 Task: Create a due date automation trigger when advanced on, on the wednesday of the week a card is due add content with a description not starting with resume at 11:00 AM.
Action: Mouse moved to (1160, 361)
Screenshot: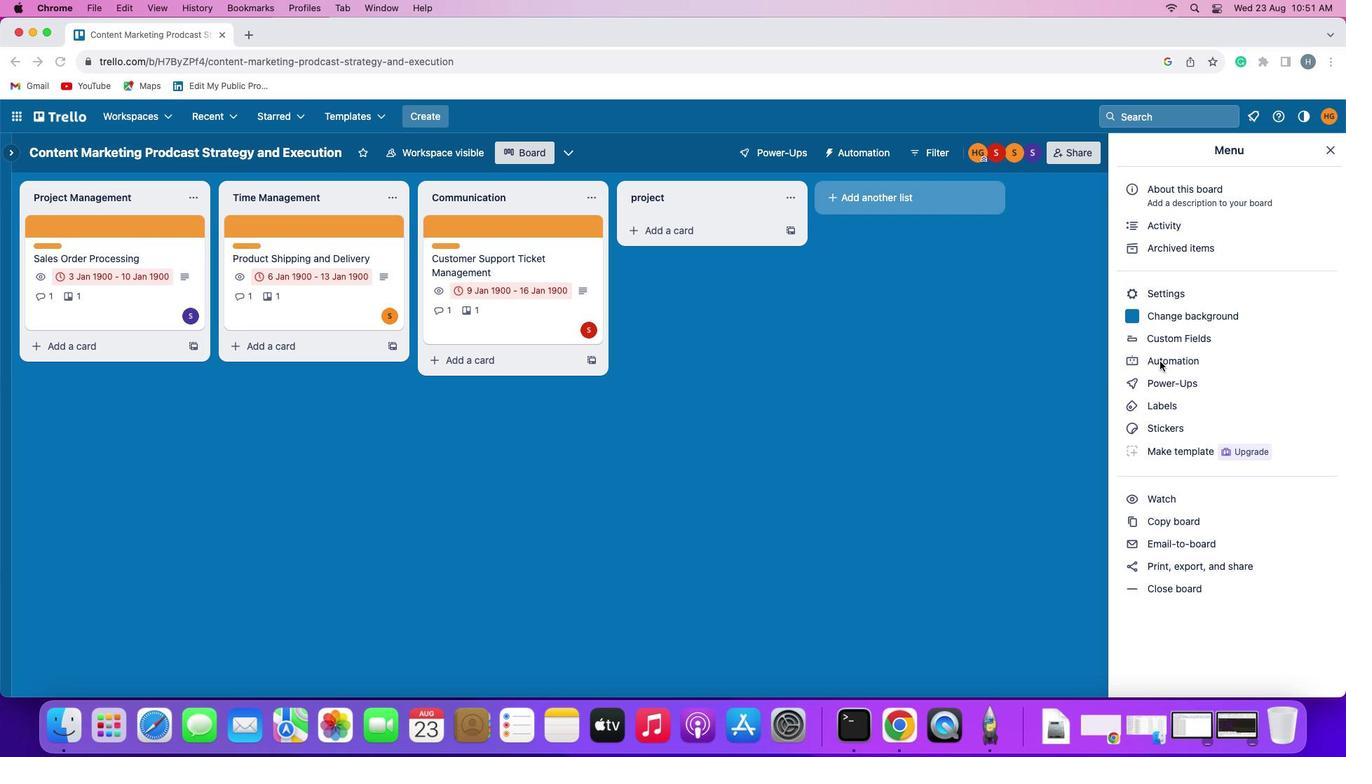 
Action: Mouse pressed left at (1160, 361)
Screenshot: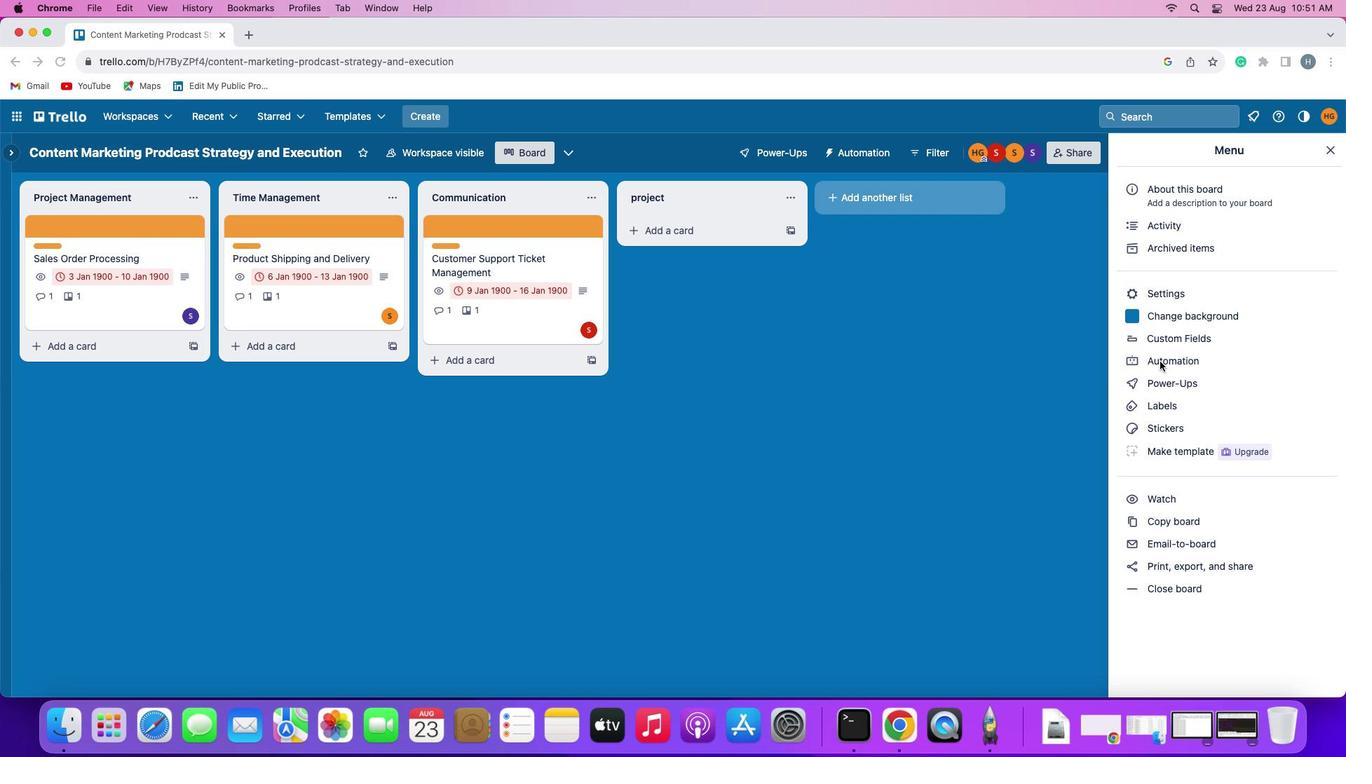 
Action: Mouse moved to (1160, 361)
Screenshot: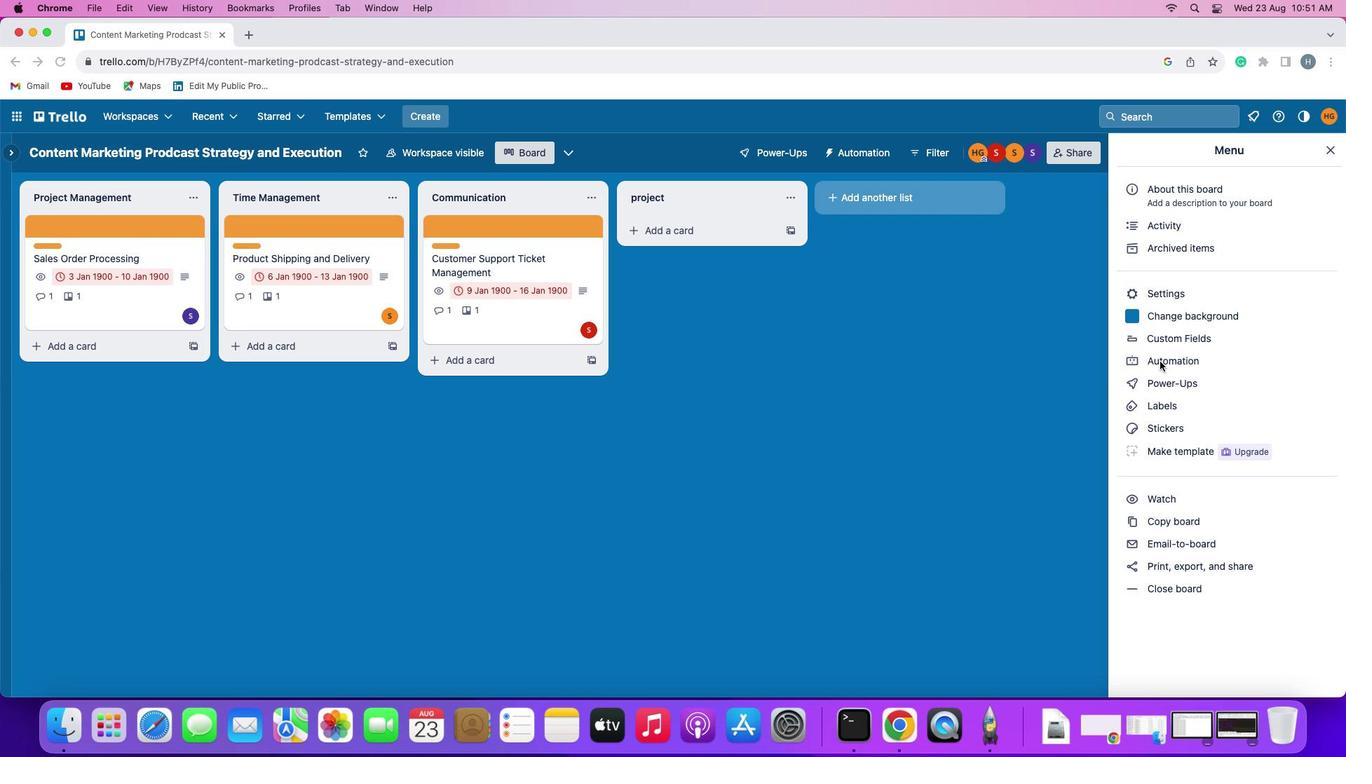 
Action: Mouse pressed left at (1160, 361)
Screenshot: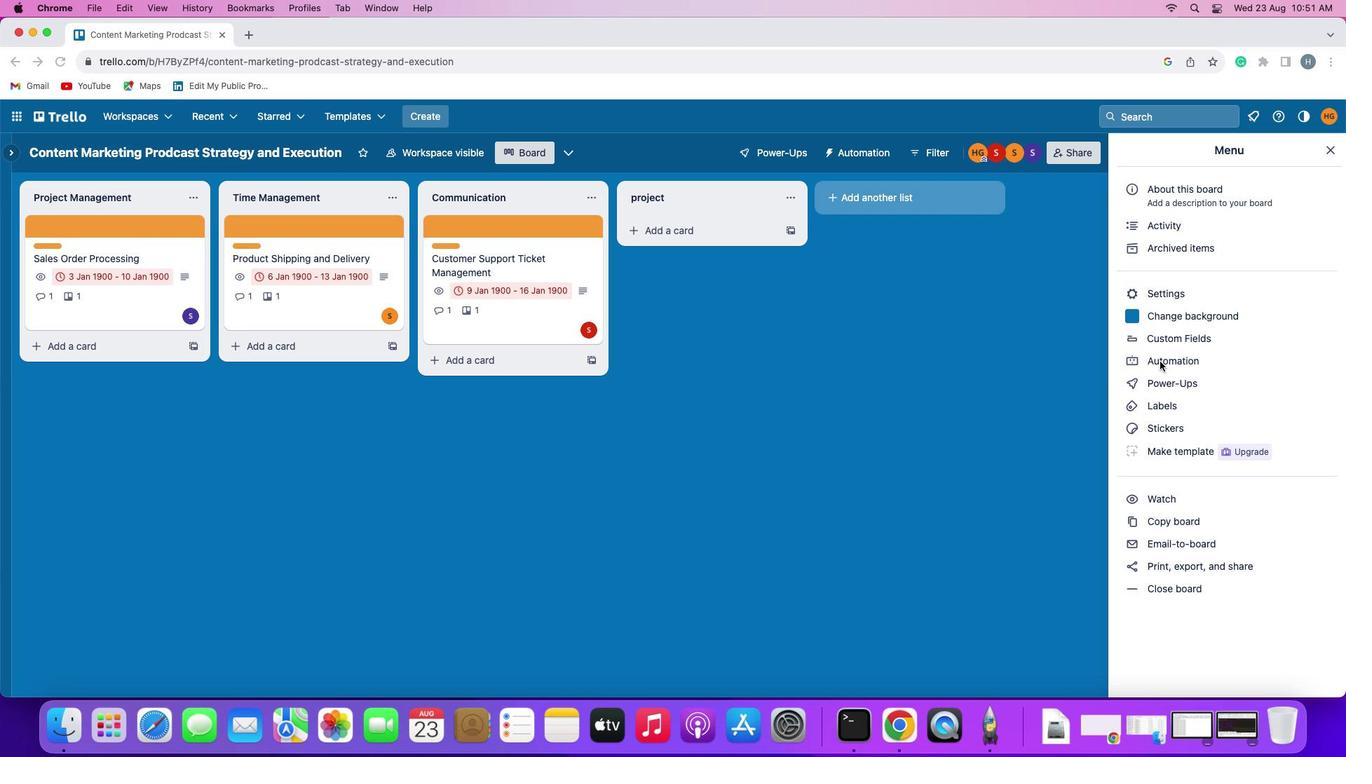 
Action: Mouse moved to (79, 330)
Screenshot: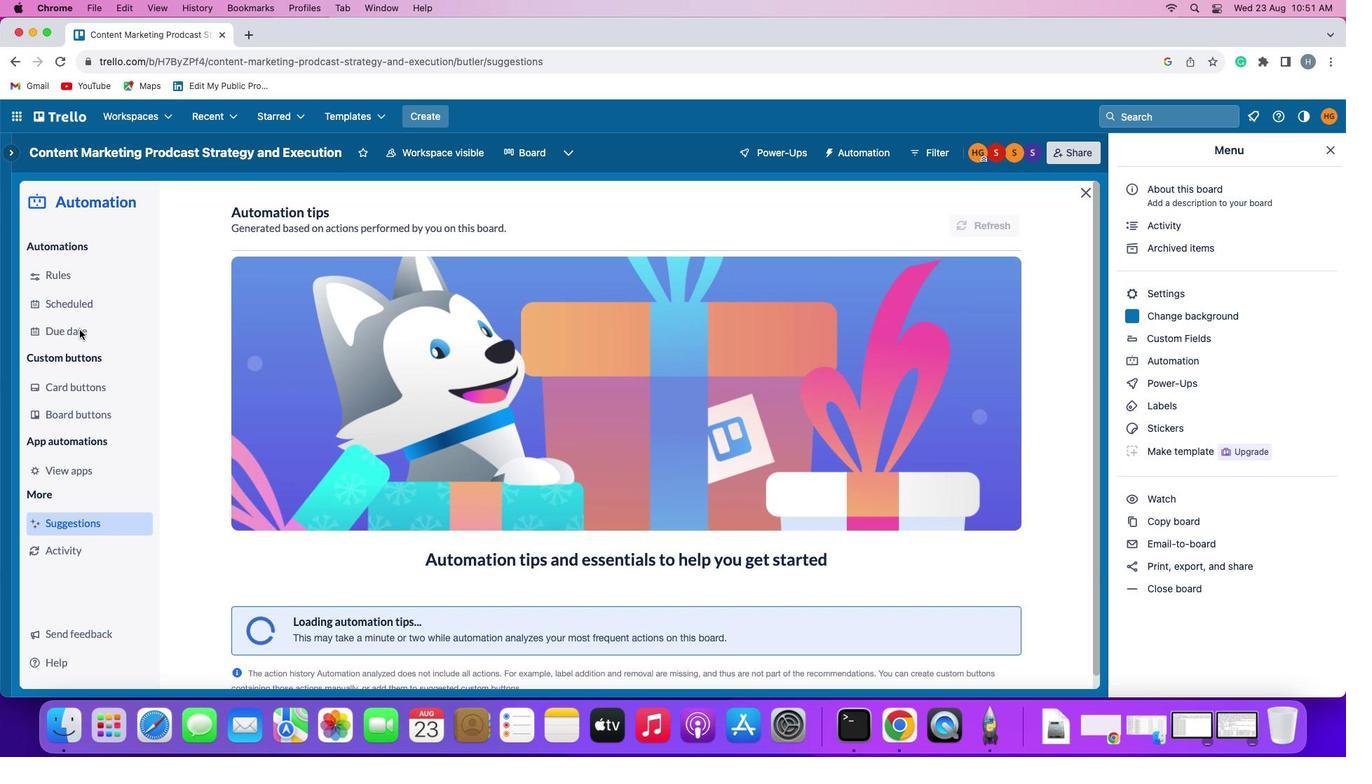
Action: Mouse pressed left at (79, 330)
Screenshot: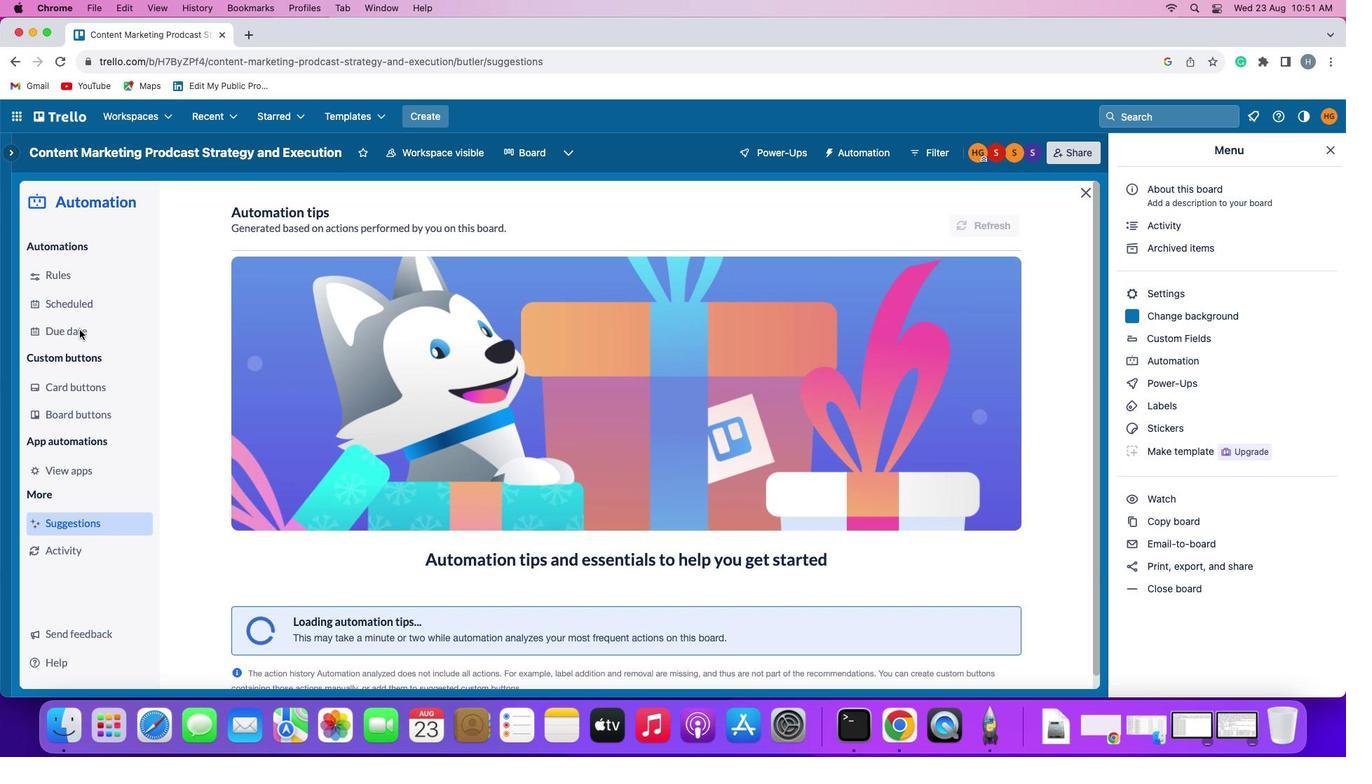 
Action: Mouse moved to (937, 213)
Screenshot: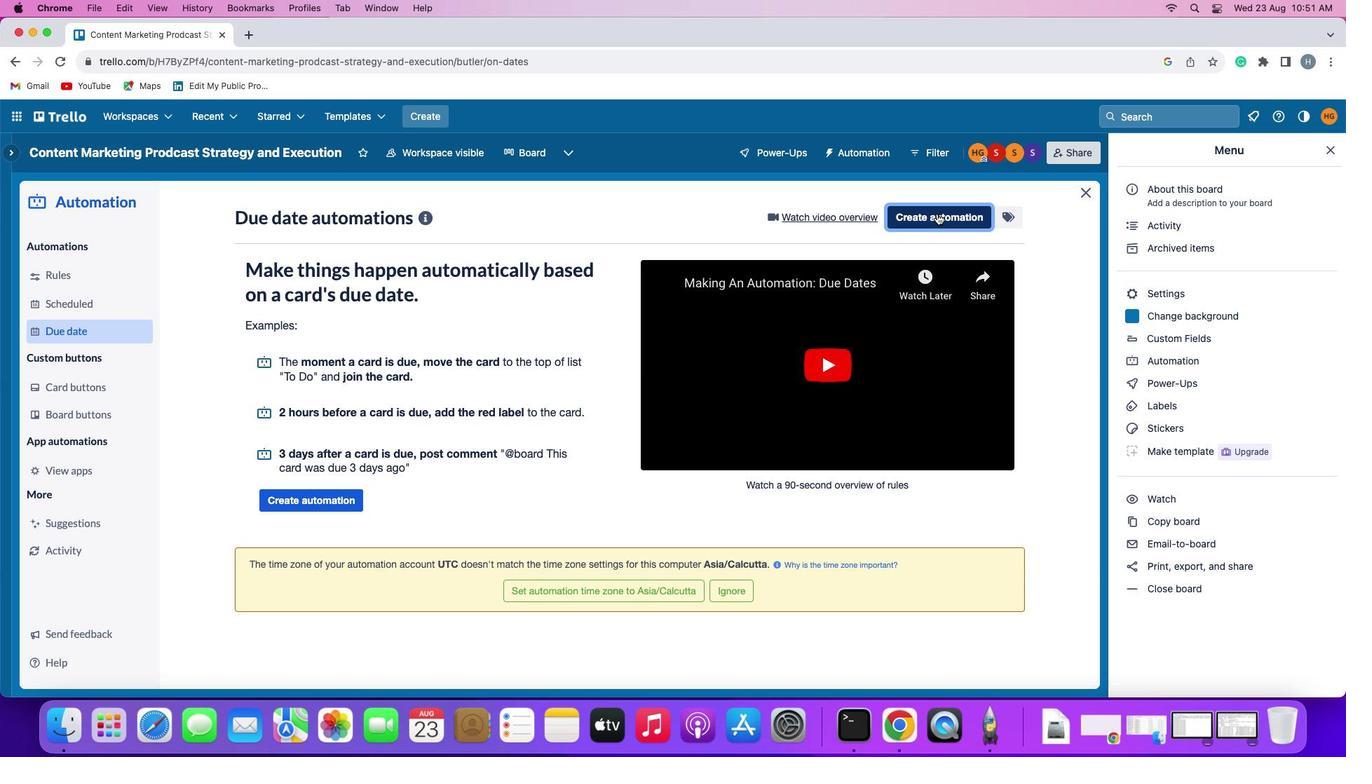 
Action: Mouse pressed left at (937, 213)
Screenshot: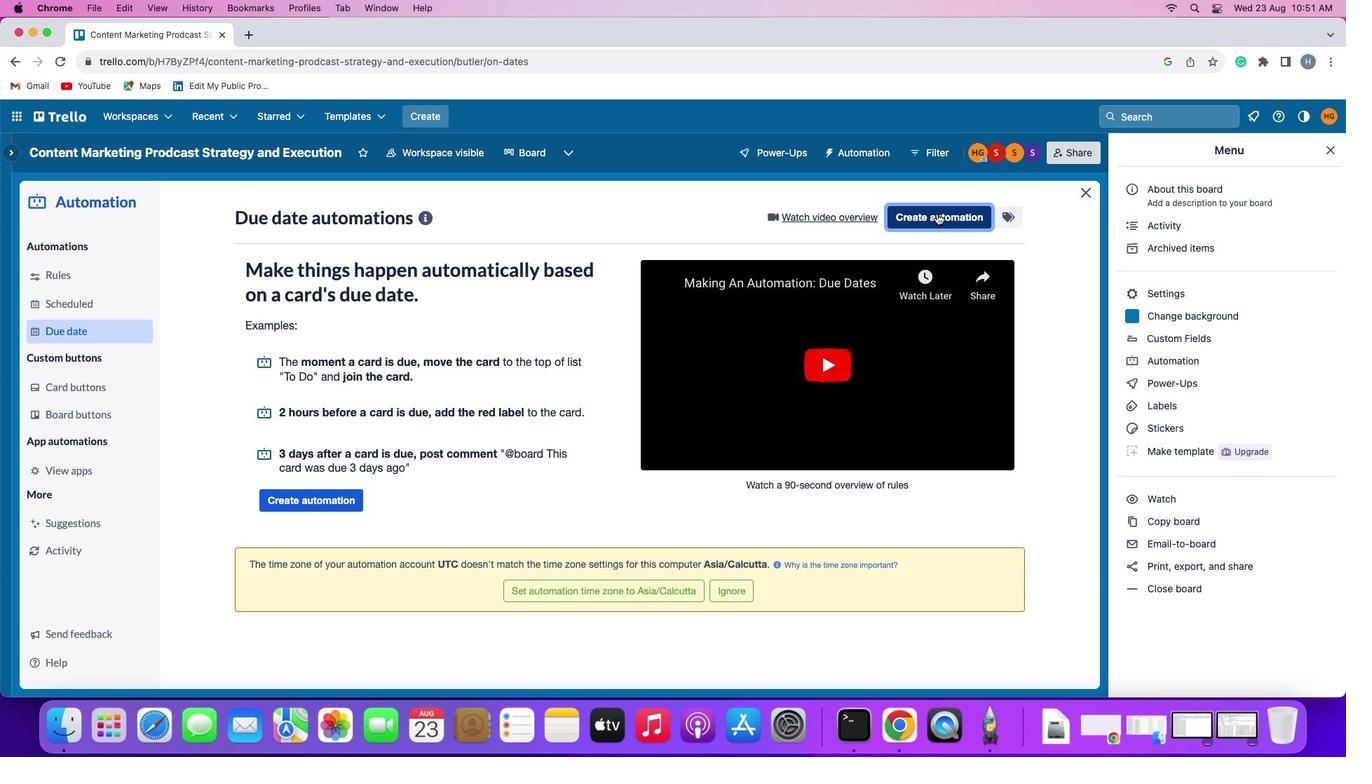 
Action: Mouse moved to (263, 345)
Screenshot: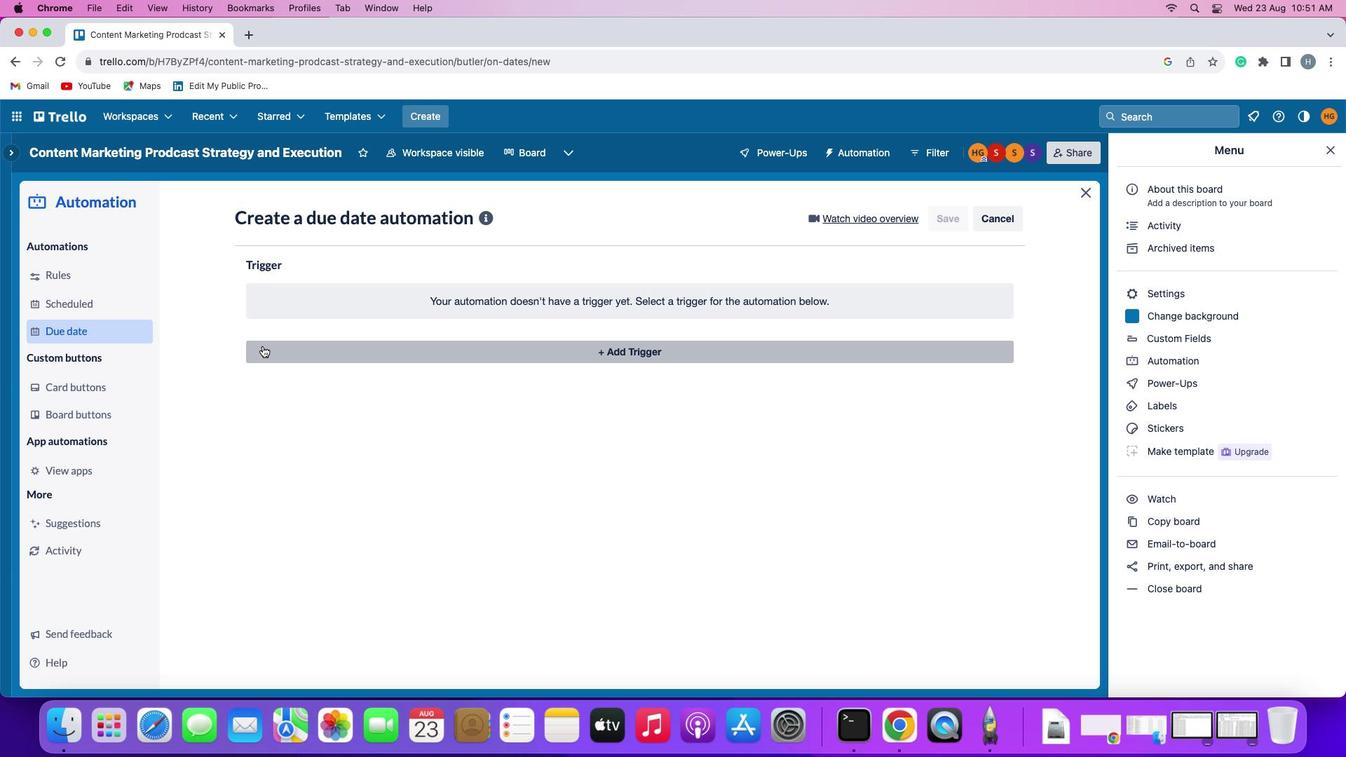 
Action: Mouse pressed left at (263, 345)
Screenshot: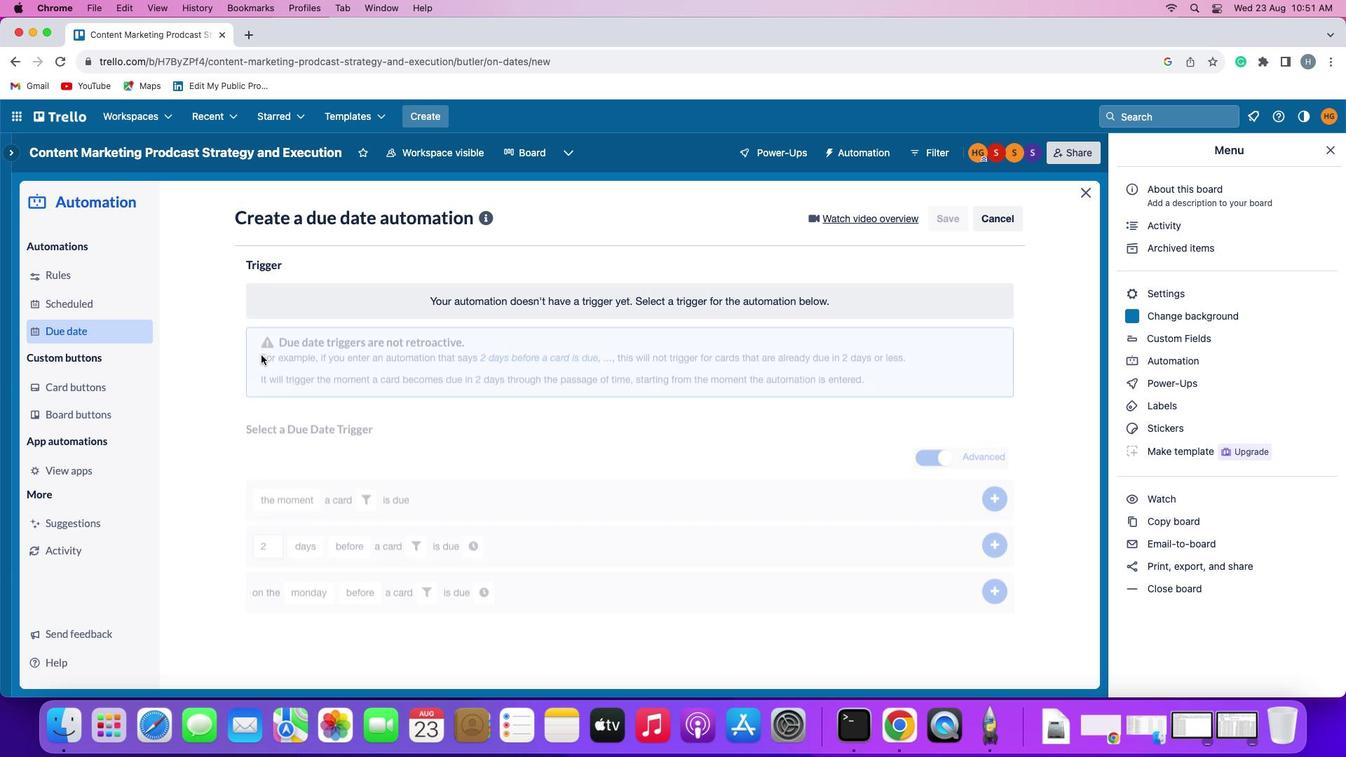 
Action: Mouse moved to (311, 618)
Screenshot: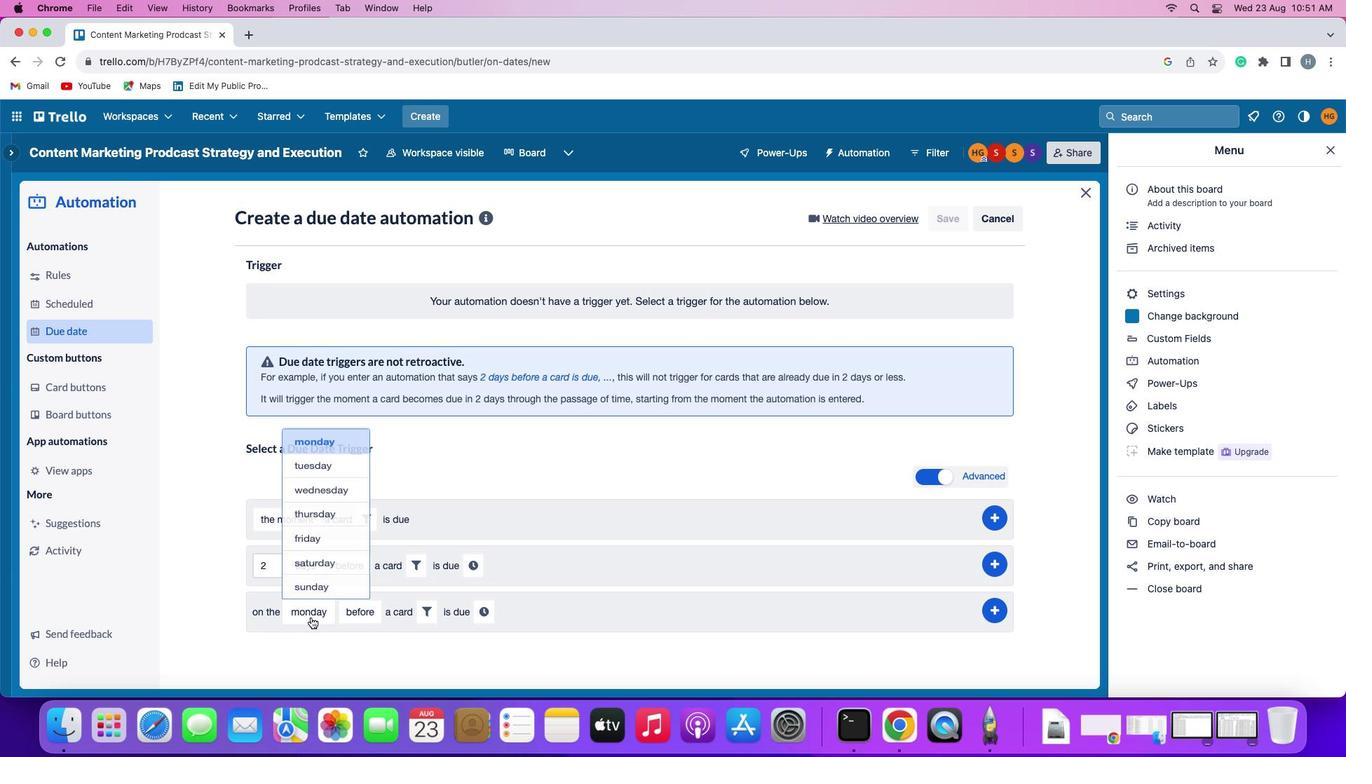 
Action: Mouse pressed left at (311, 618)
Screenshot: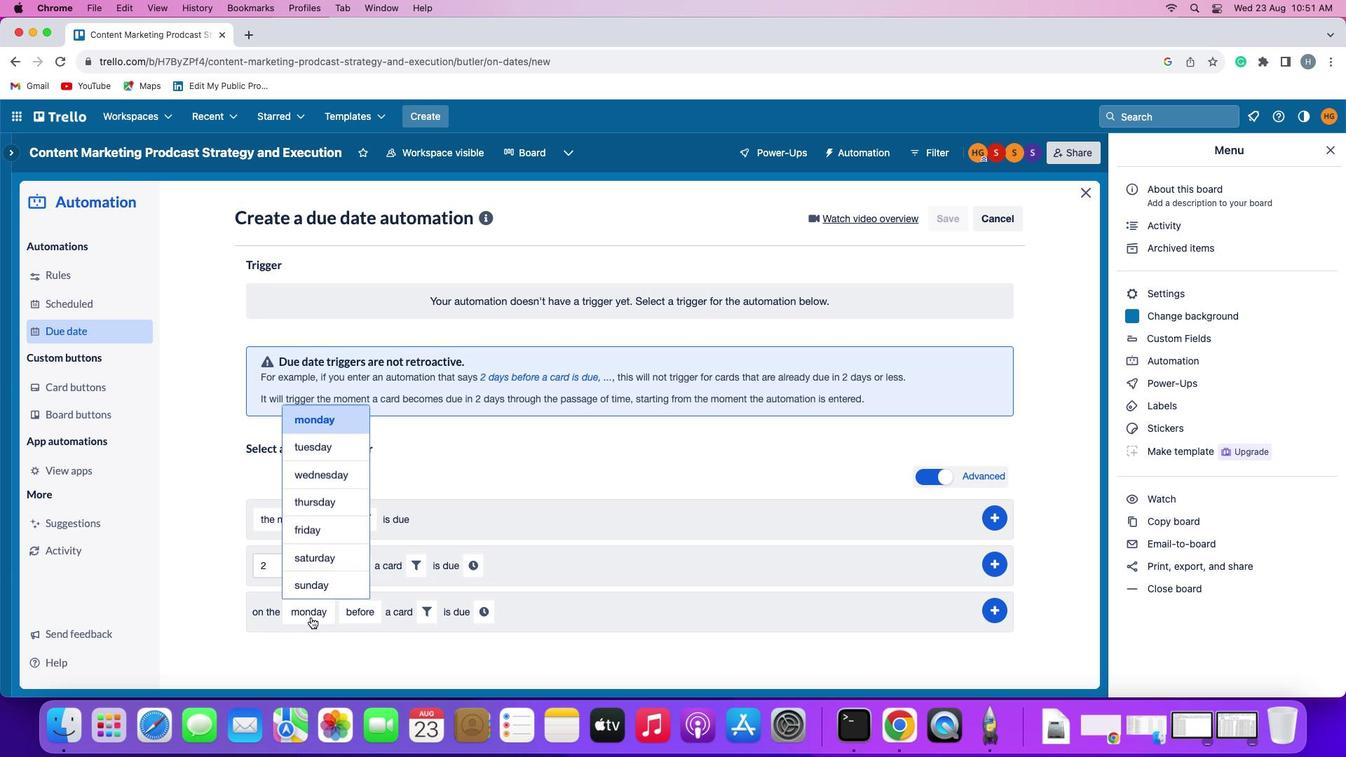 
Action: Mouse moved to (351, 473)
Screenshot: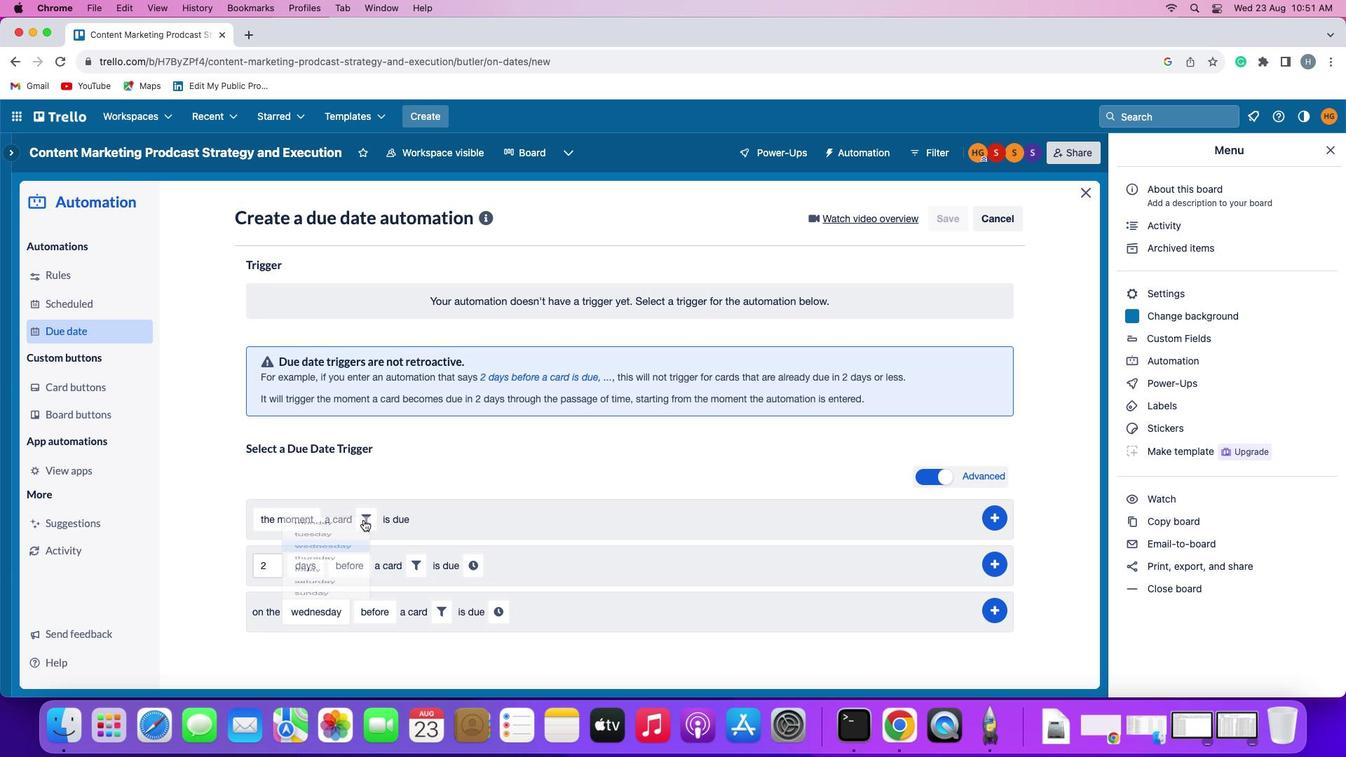 
Action: Mouse pressed left at (351, 473)
Screenshot: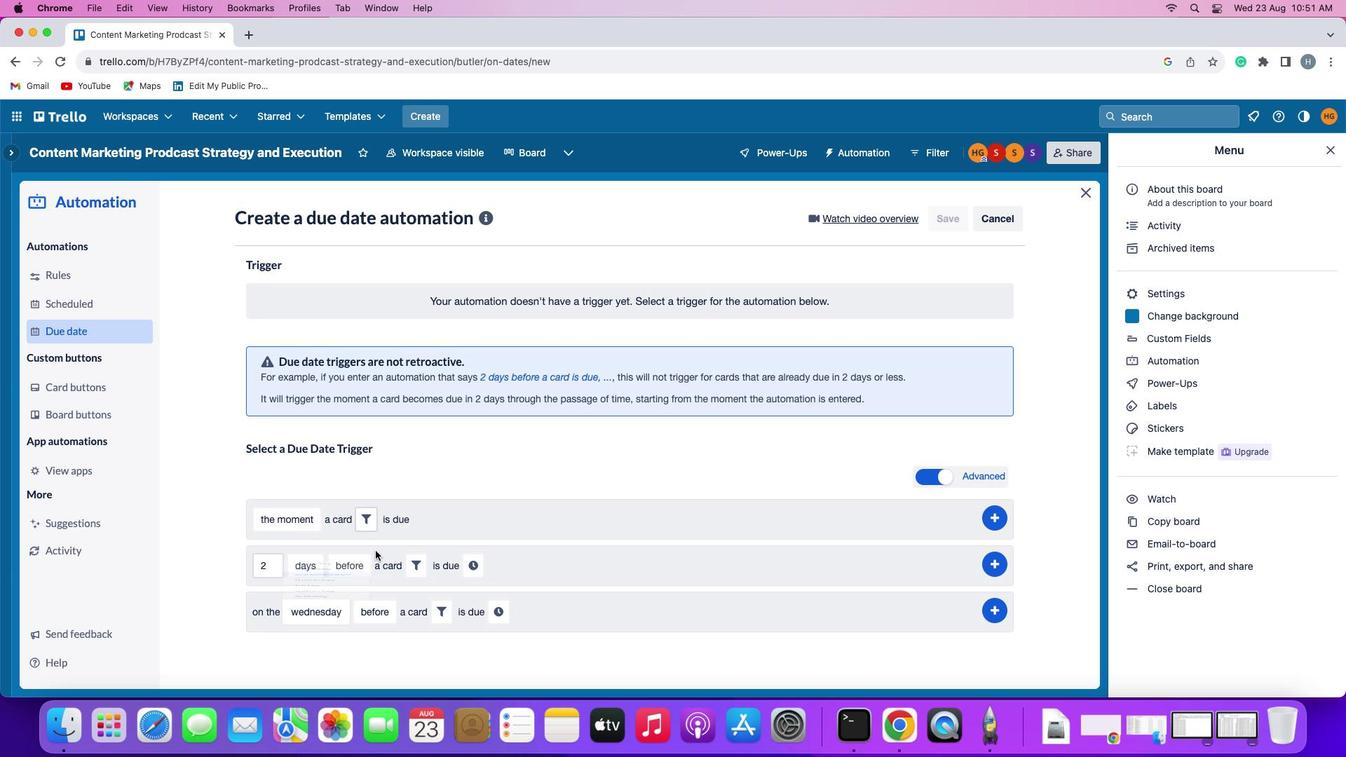 
Action: Mouse moved to (387, 598)
Screenshot: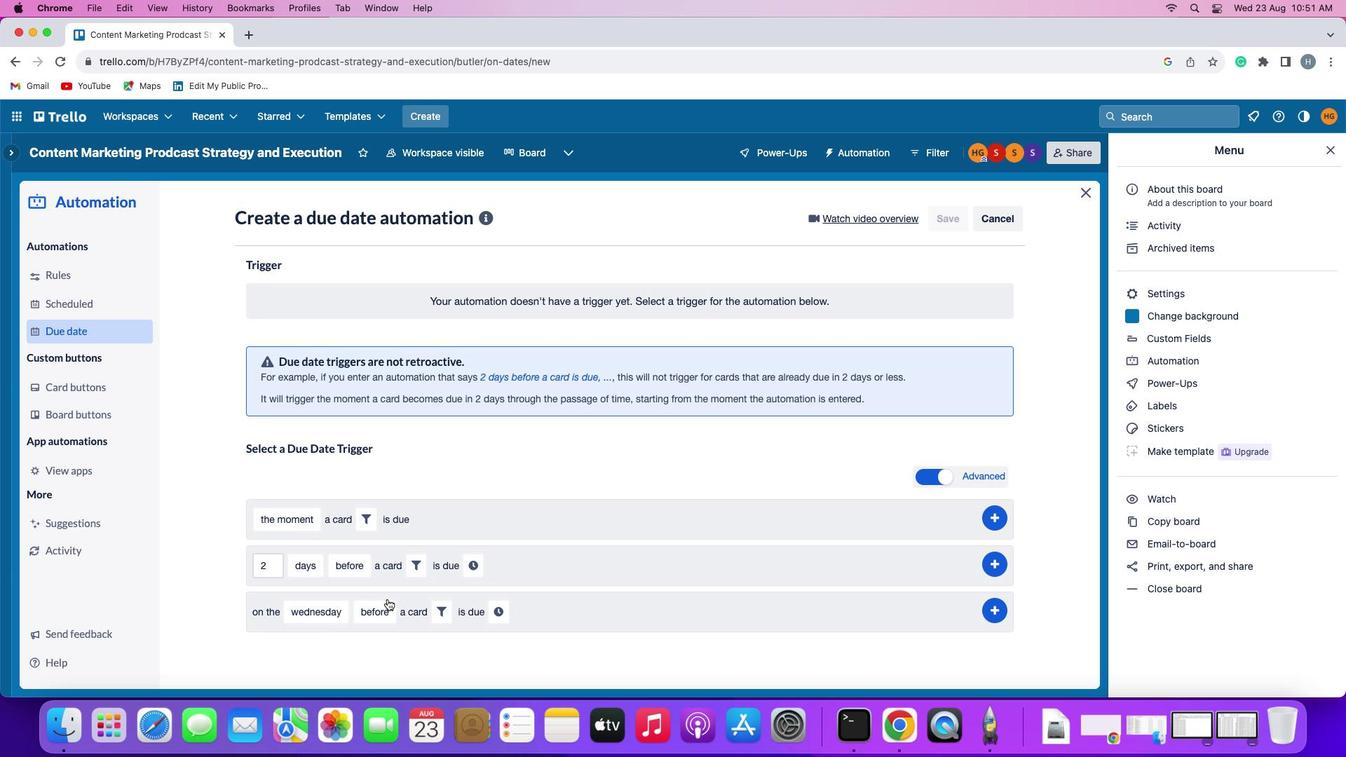 
Action: Mouse pressed left at (387, 598)
Screenshot: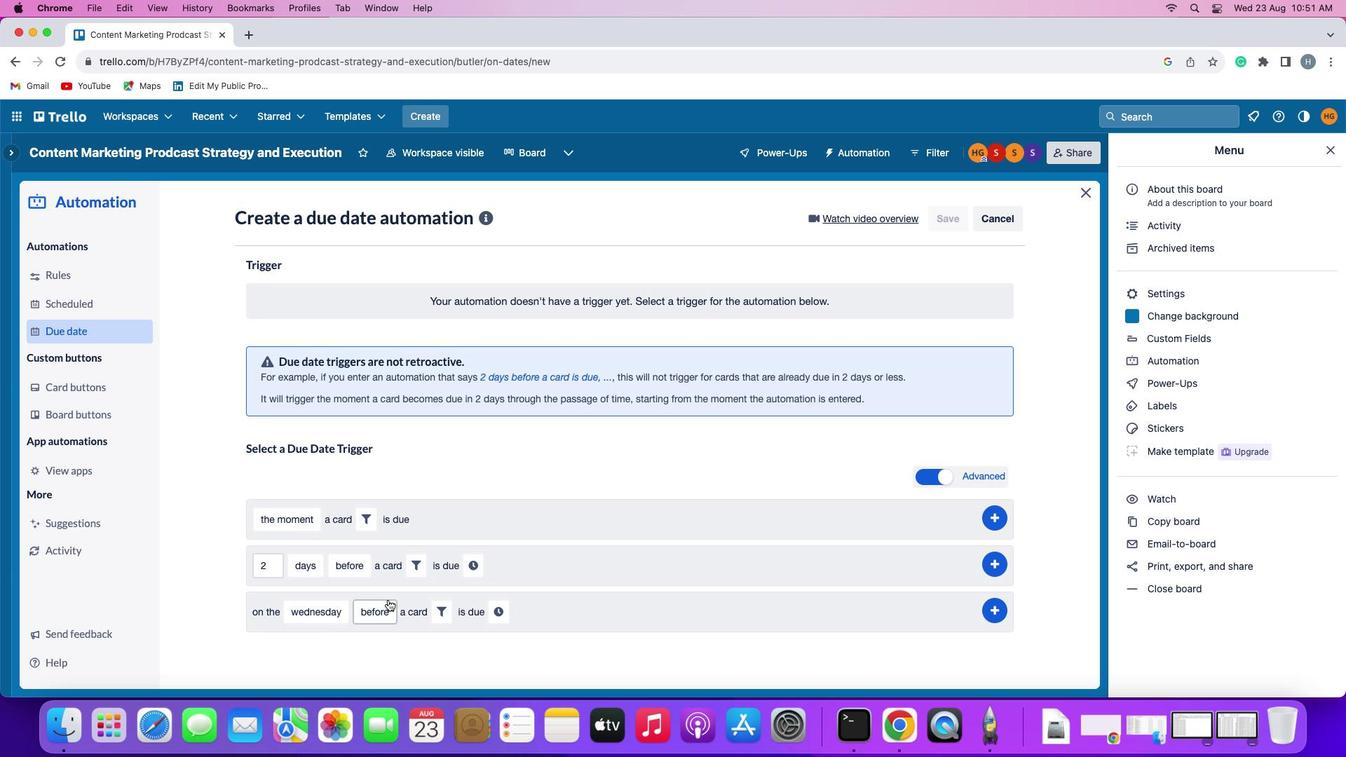 
Action: Mouse moved to (387, 603)
Screenshot: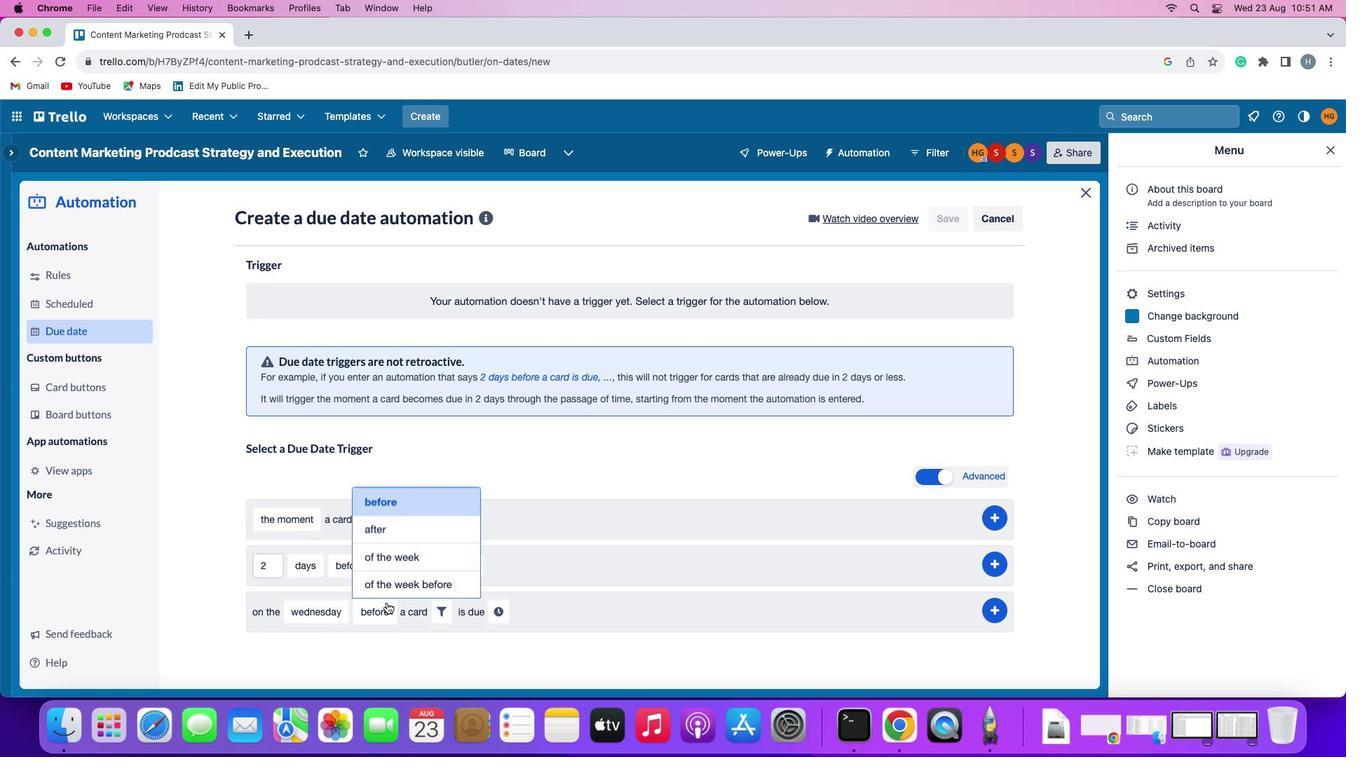 
Action: Mouse pressed left at (387, 603)
Screenshot: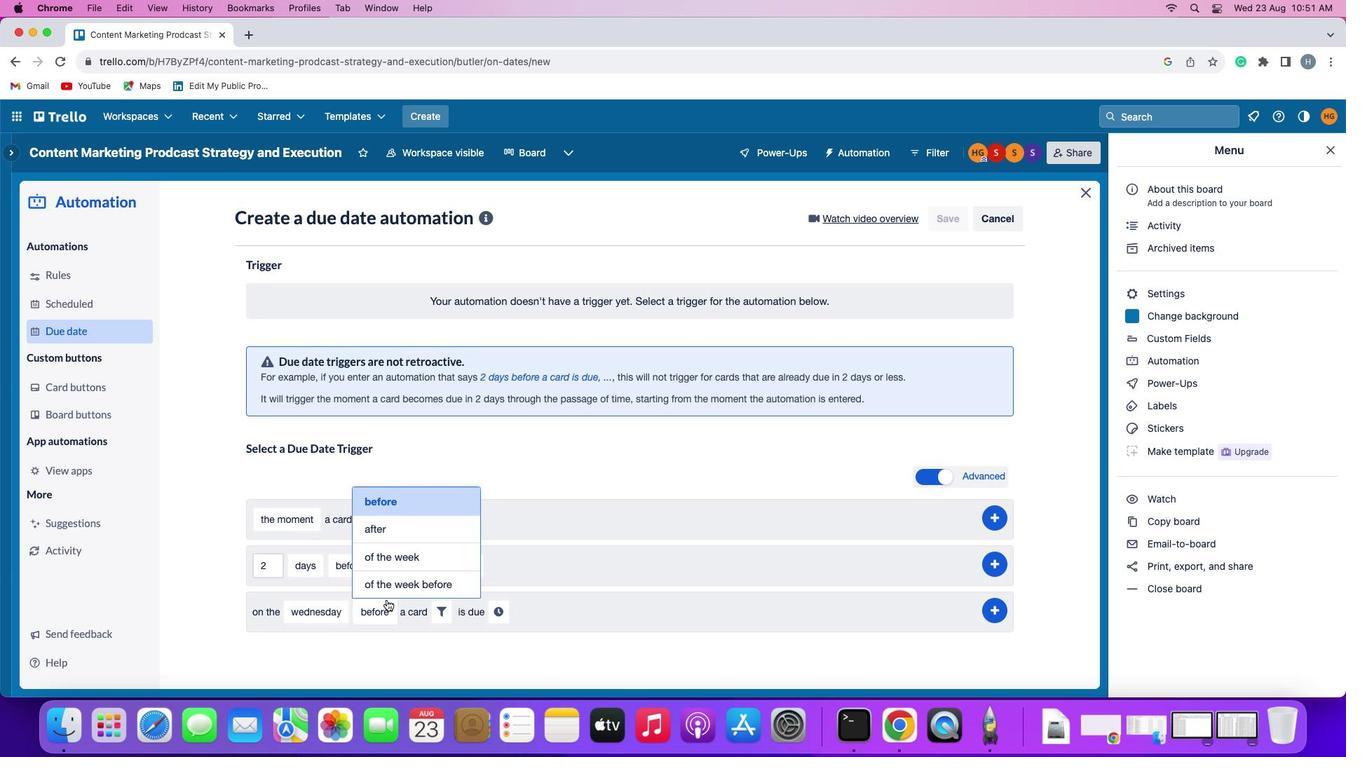 
Action: Mouse moved to (403, 547)
Screenshot: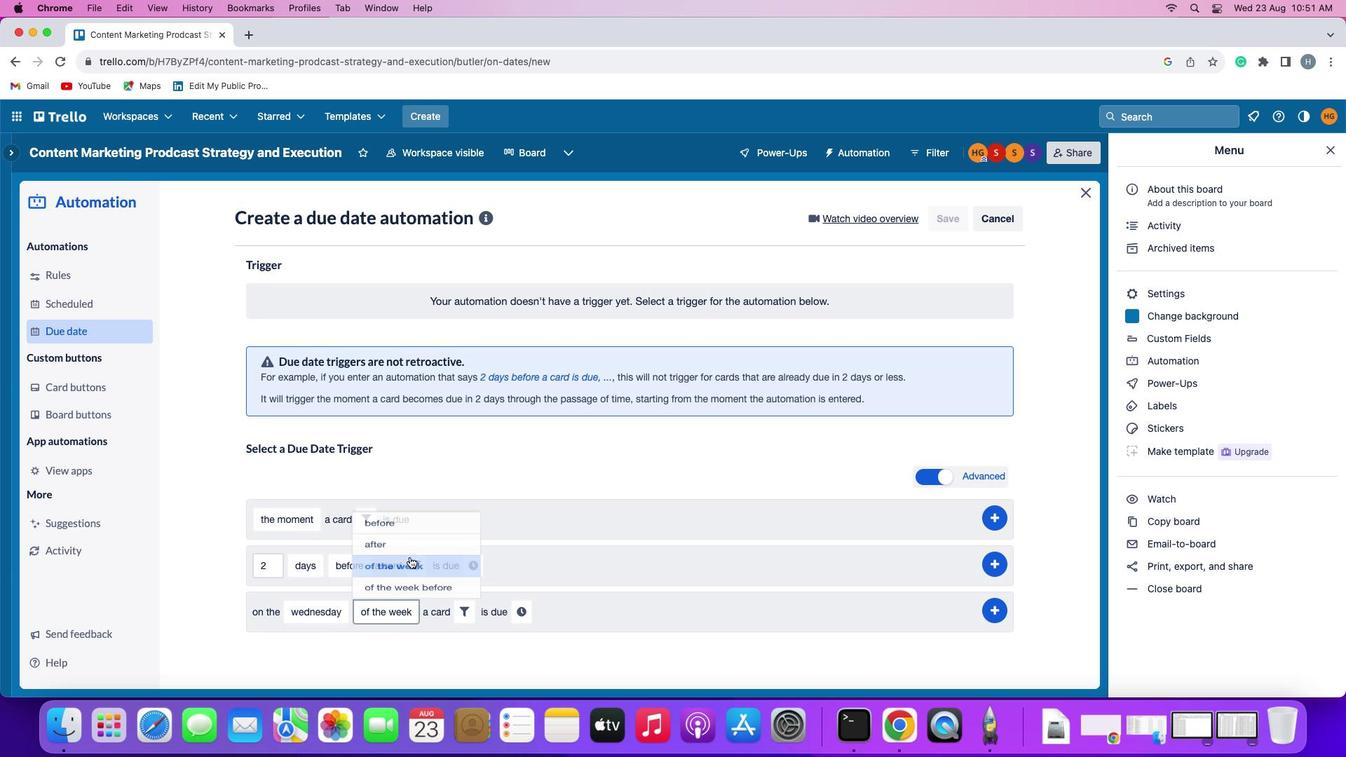 
Action: Mouse pressed left at (403, 547)
Screenshot: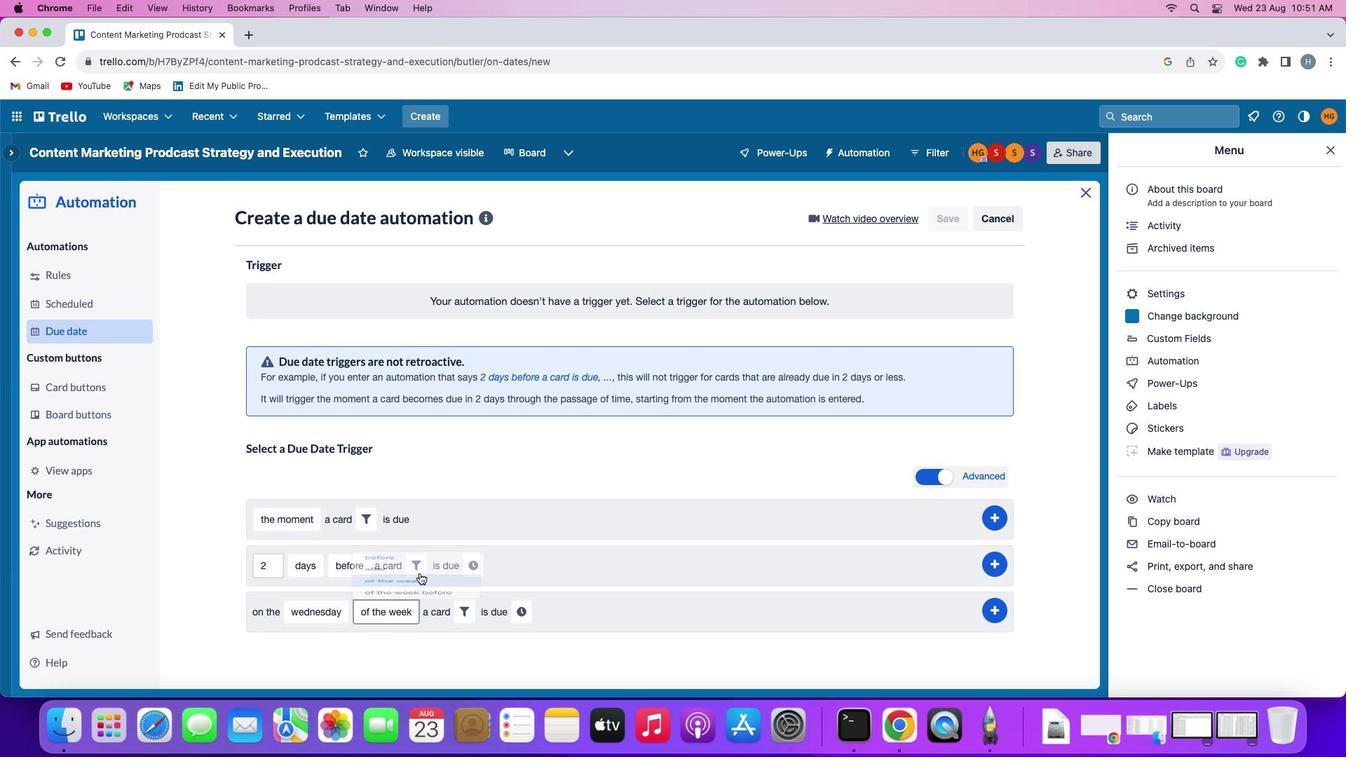 
Action: Mouse moved to (460, 611)
Screenshot: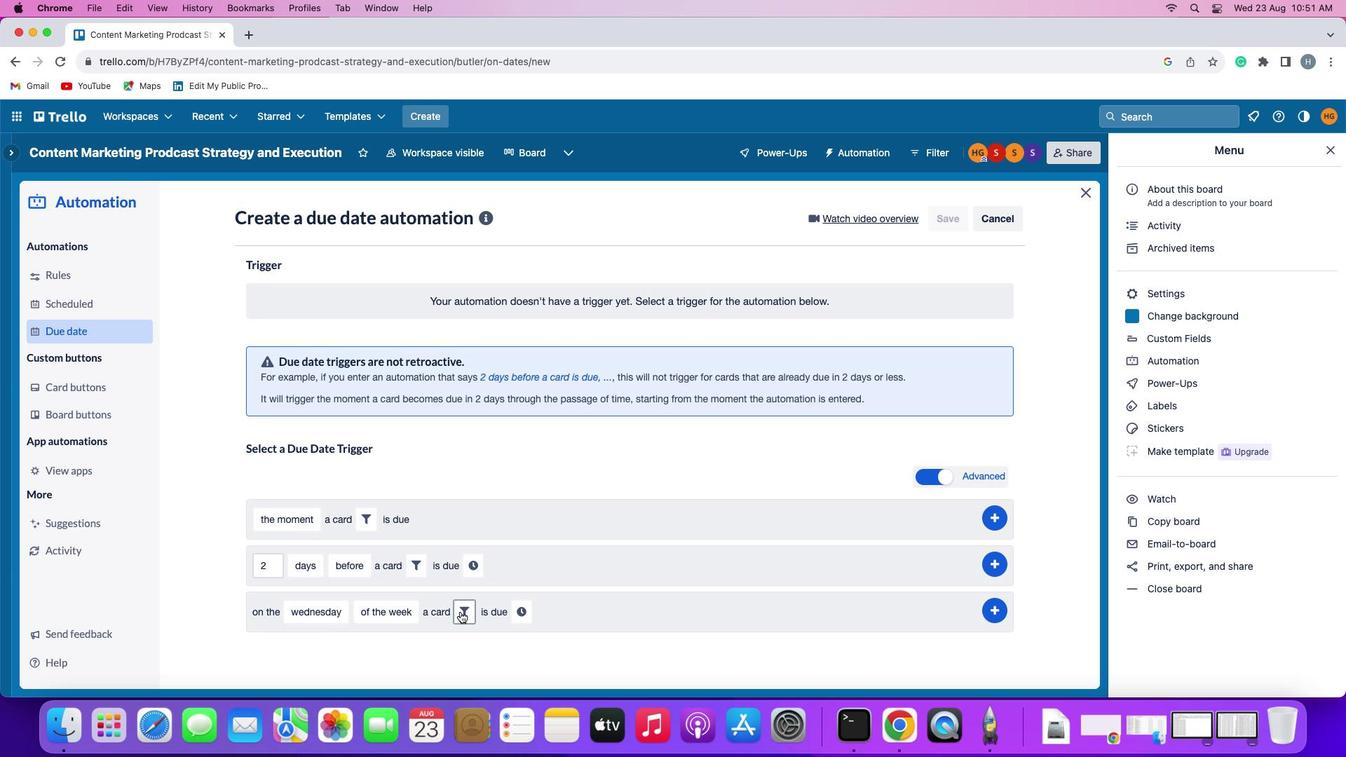 
Action: Mouse pressed left at (460, 611)
Screenshot: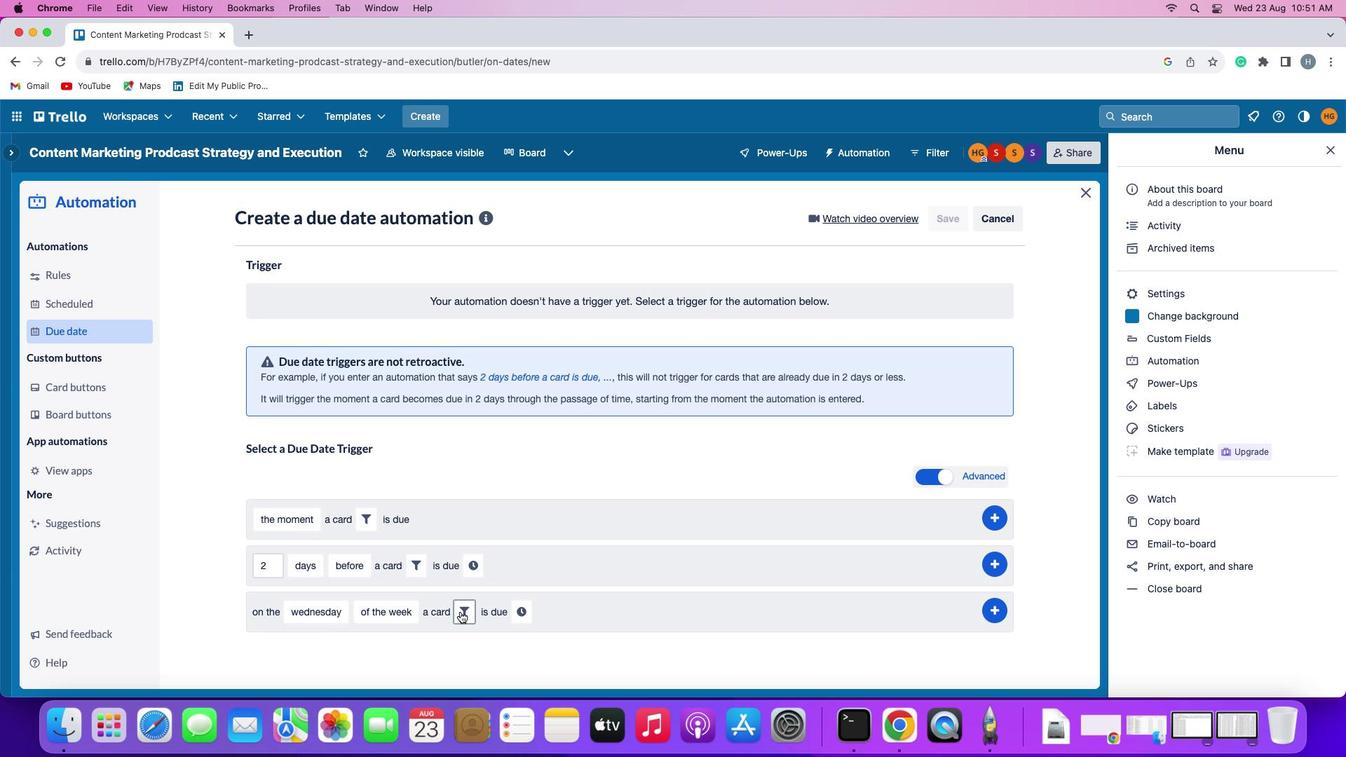 
Action: Mouse moved to (656, 650)
Screenshot: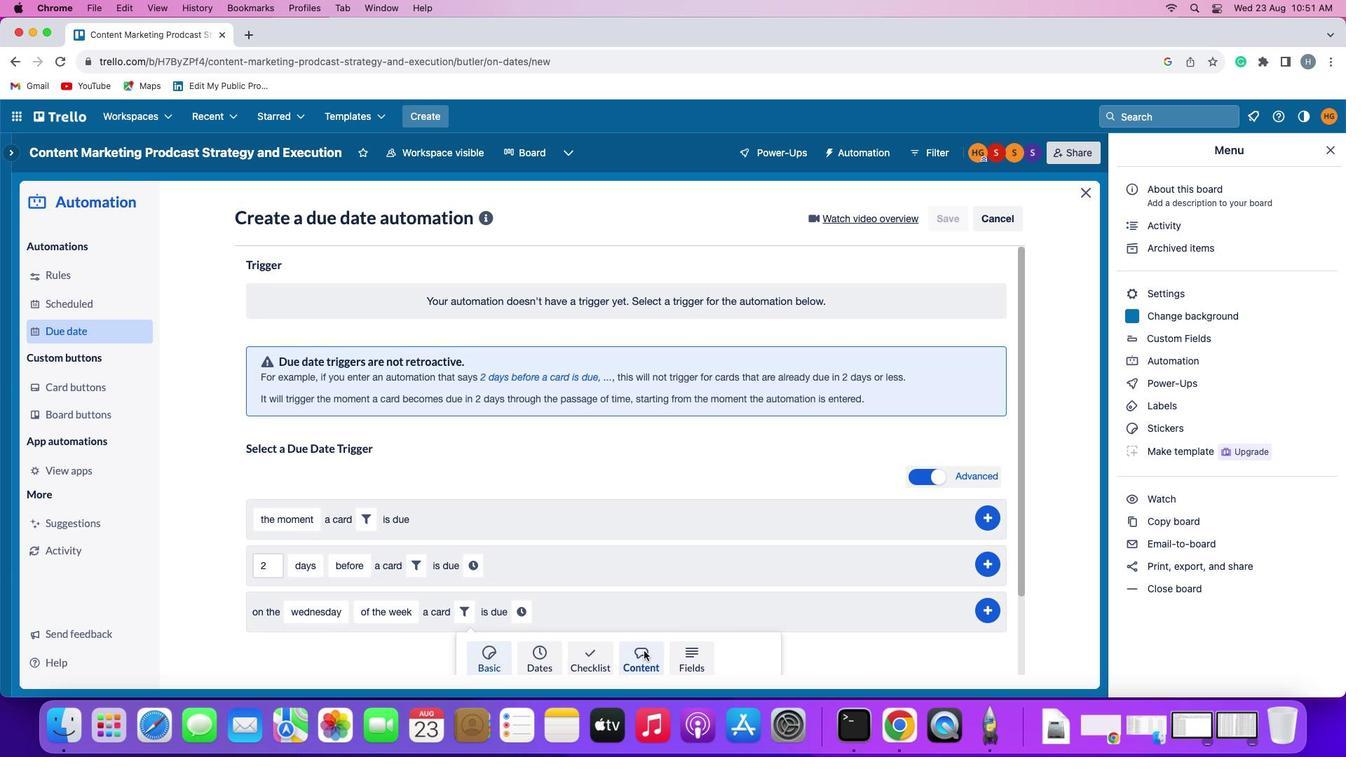 
Action: Mouse pressed left at (656, 650)
Screenshot: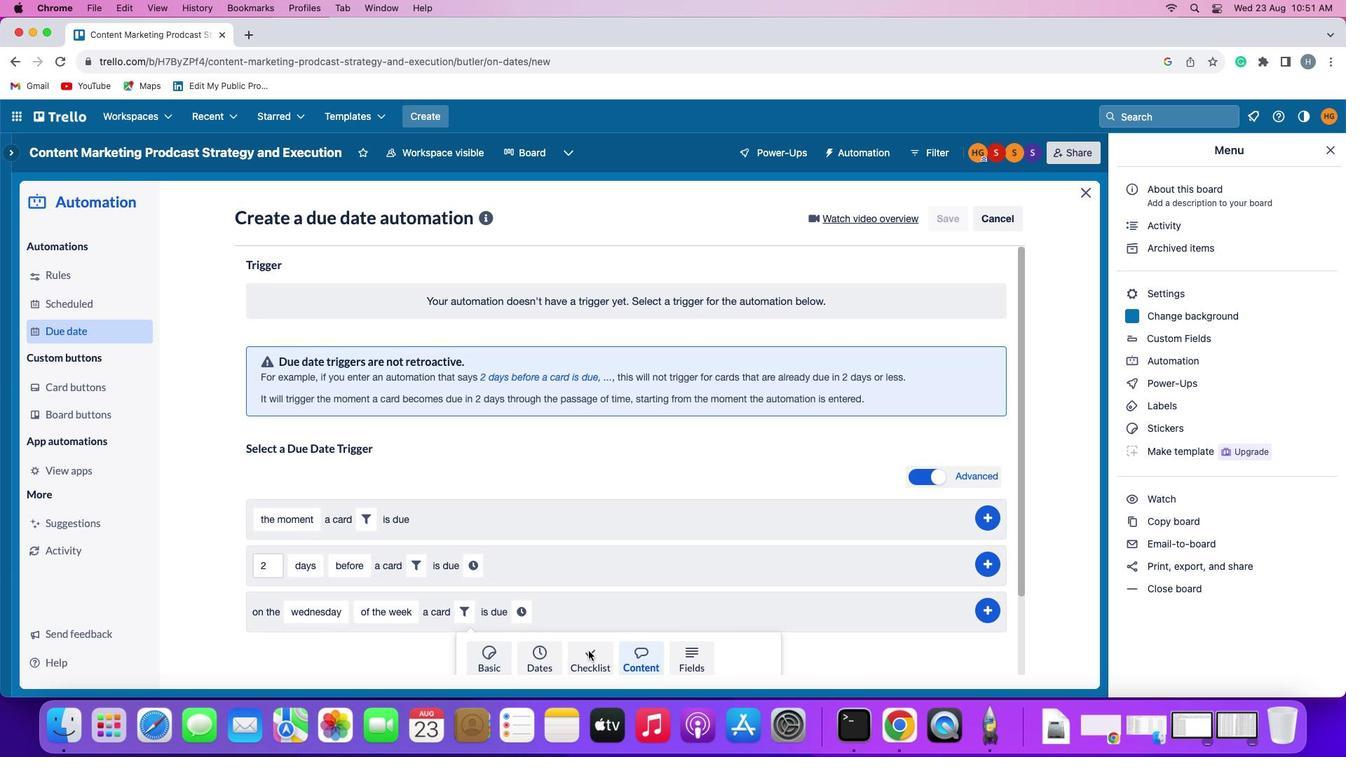 
Action: Mouse moved to (373, 632)
Screenshot: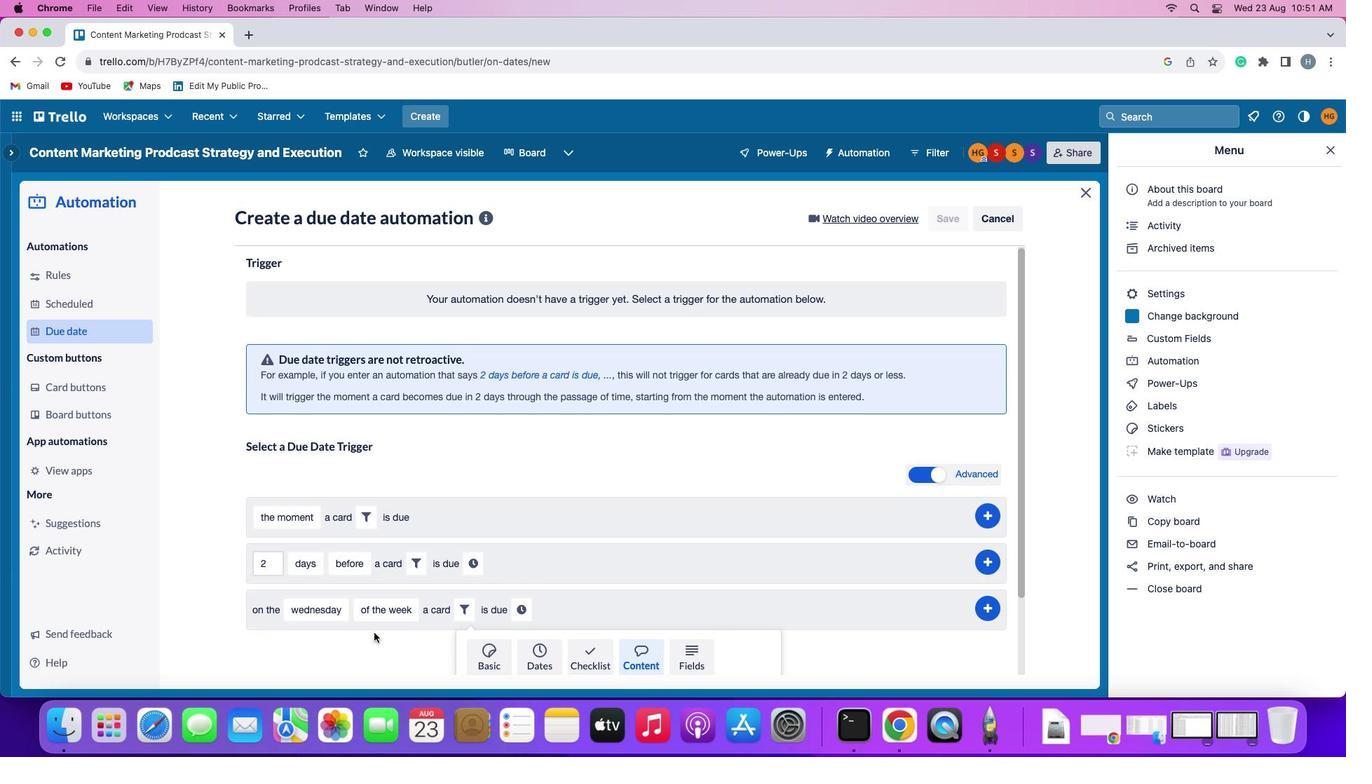 
Action: Mouse scrolled (373, 632) with delta (0, 0)
Screenshot: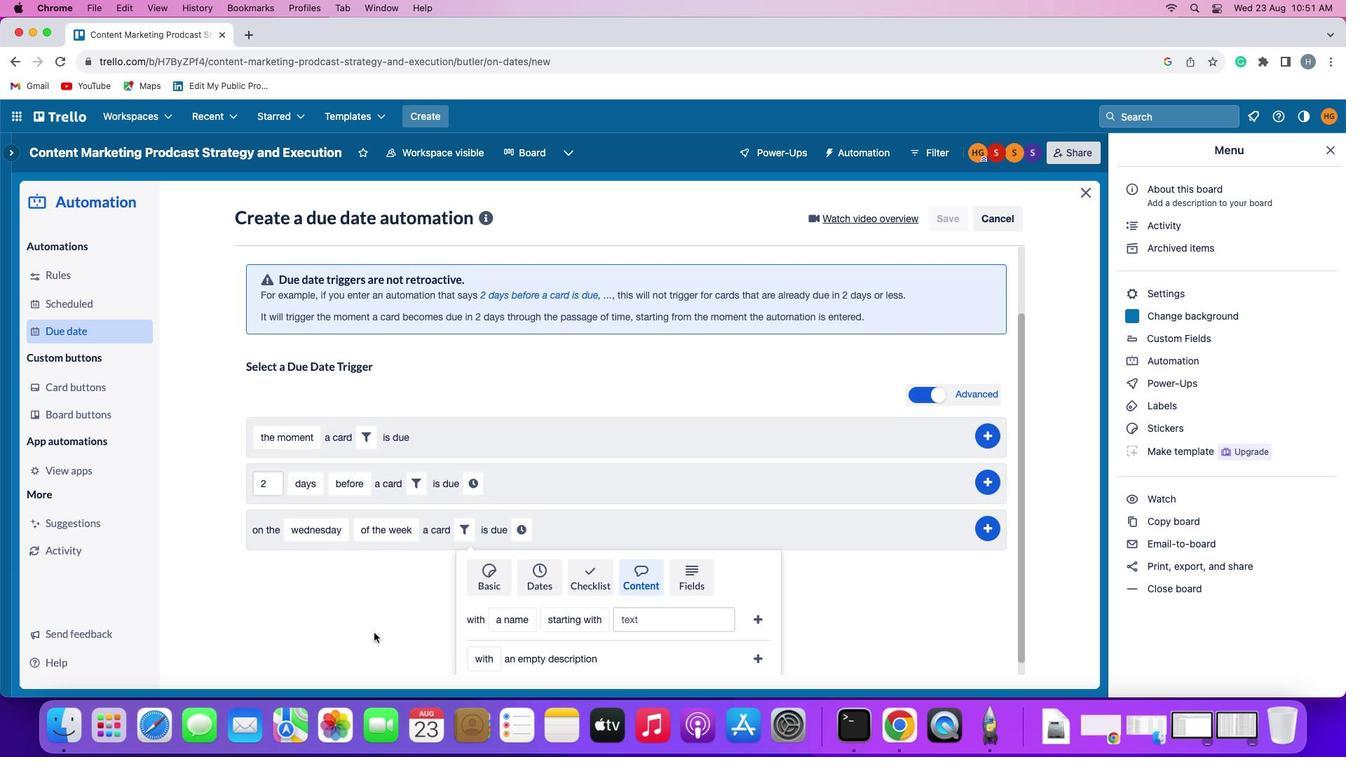 
Action: Mouse scrolled (373, 632) with delta (0, 0)
Screenshot: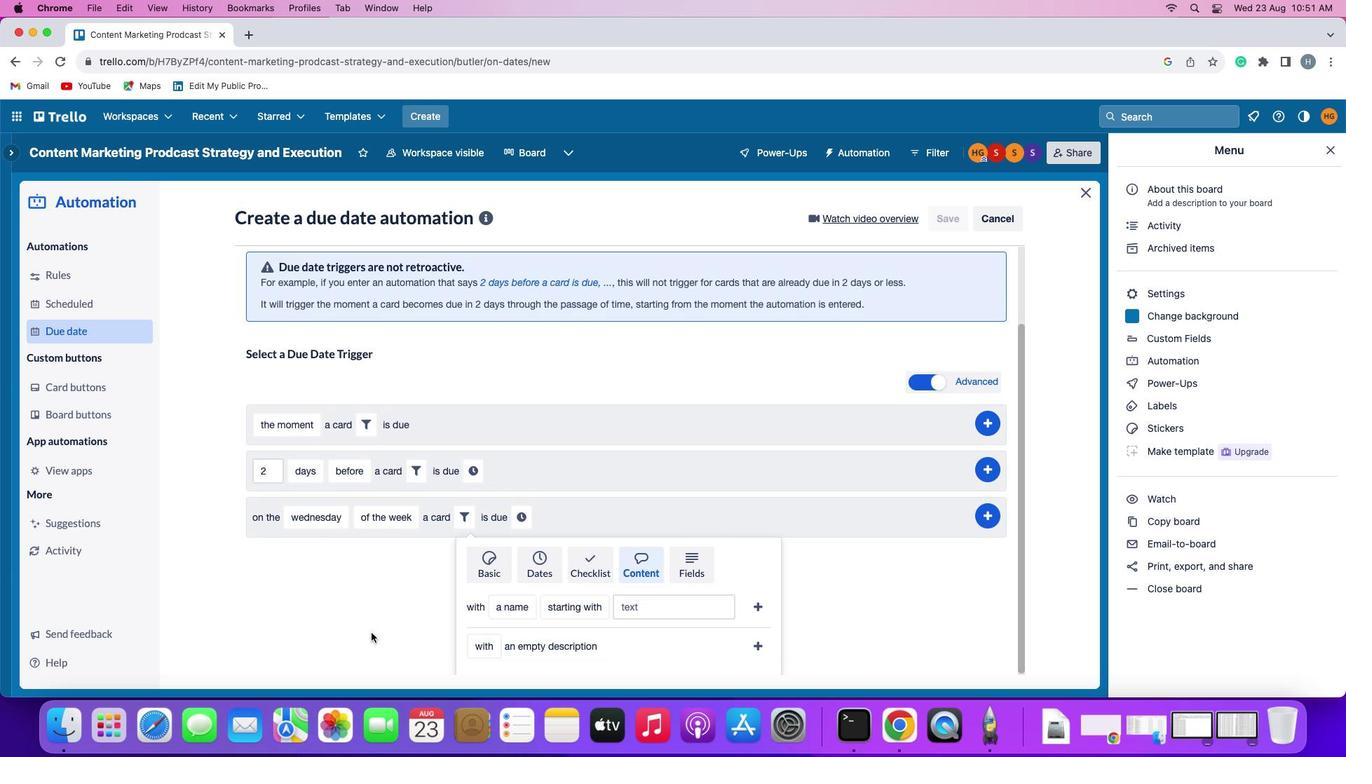 
Action: Mouse scrolled (373, 632) with delta (0, -2)
Screenshot: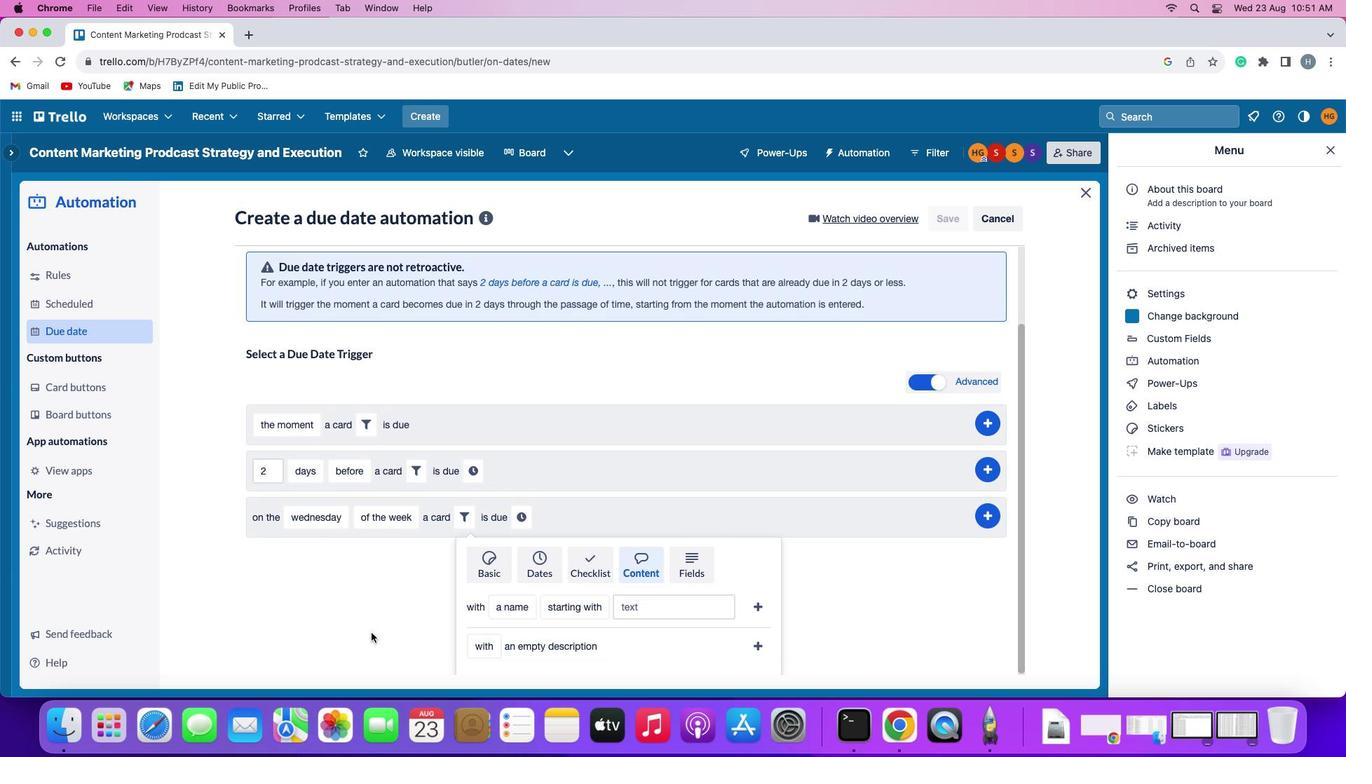 
Action: Mouse scrolled (373, 632) with delta (0, -3)
Screenshot: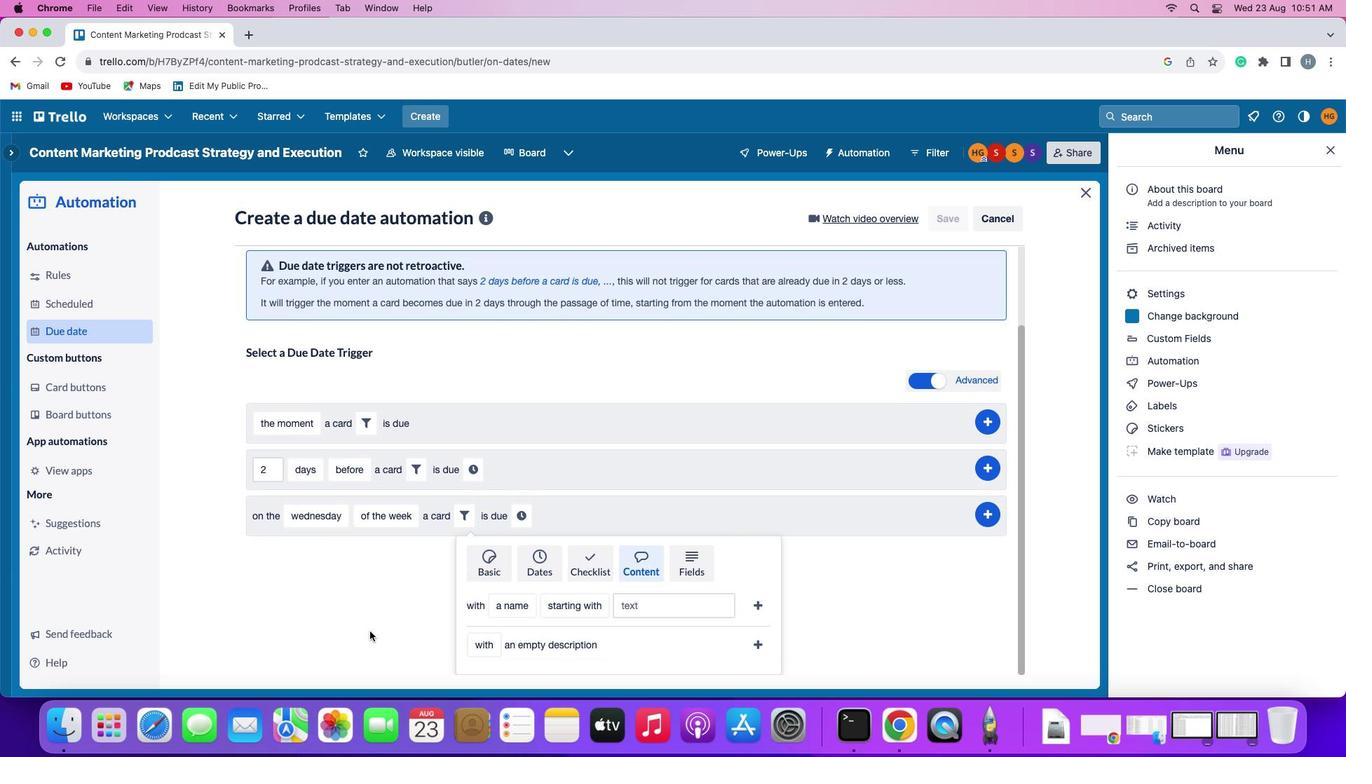 
Action: Mouse moved to (531, 597)
Screenshot: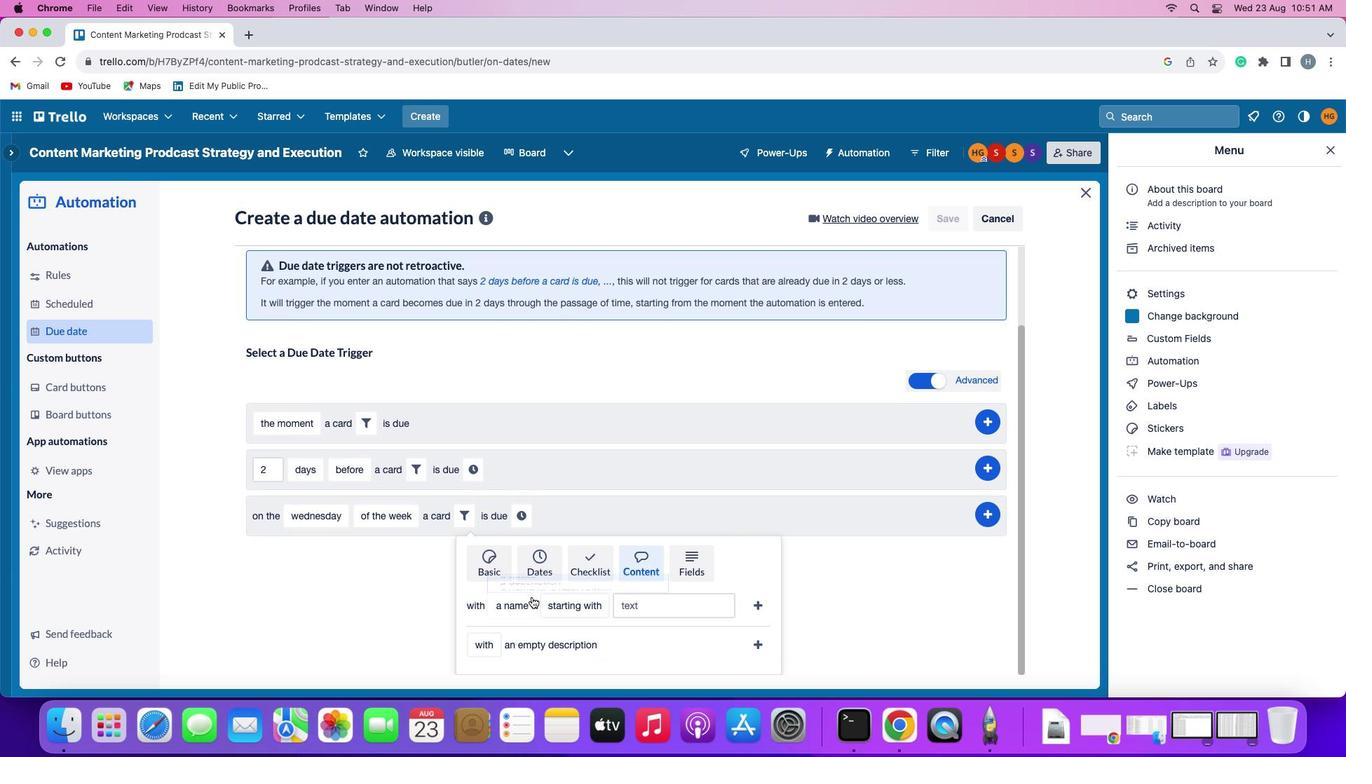 
Action: Mouse pressed left at (531, 597)
Screenshot: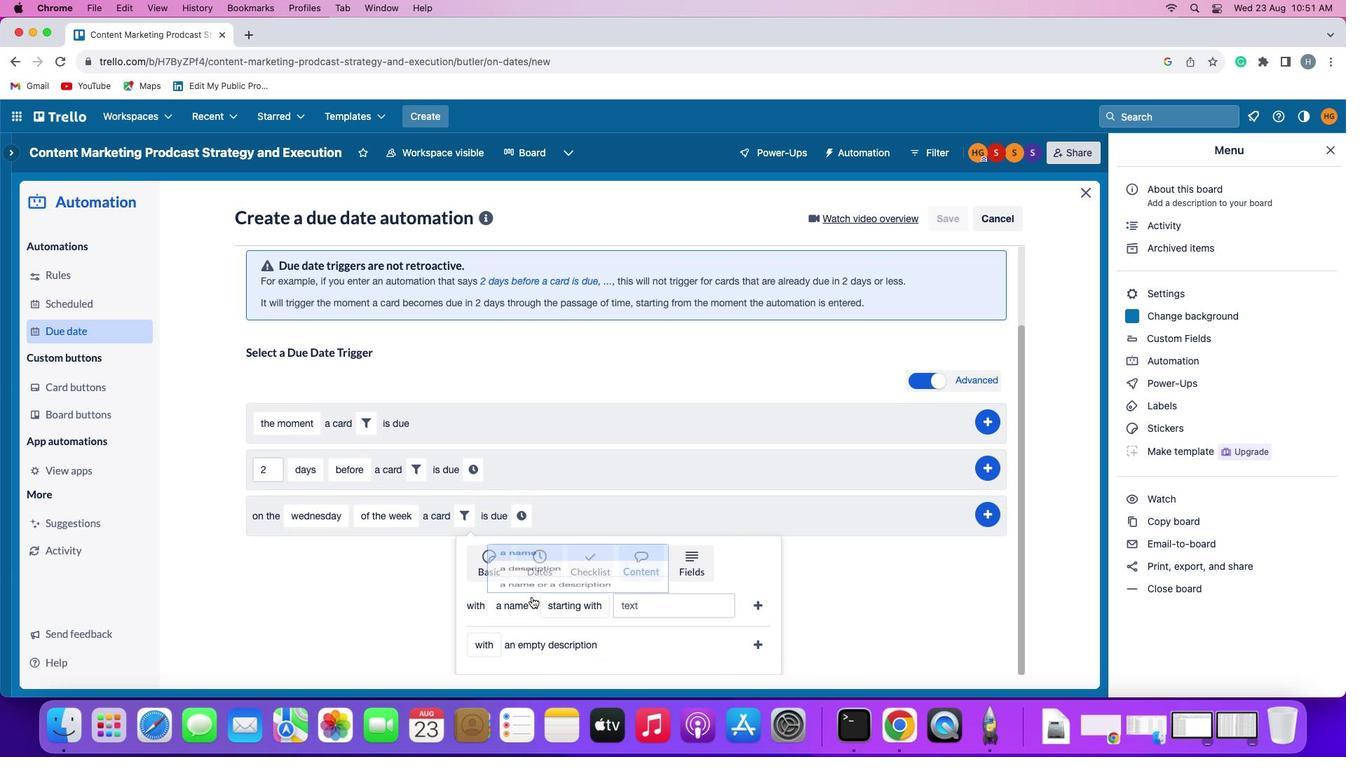 
Action: Mouse moved to (539, 555)
Screenshot: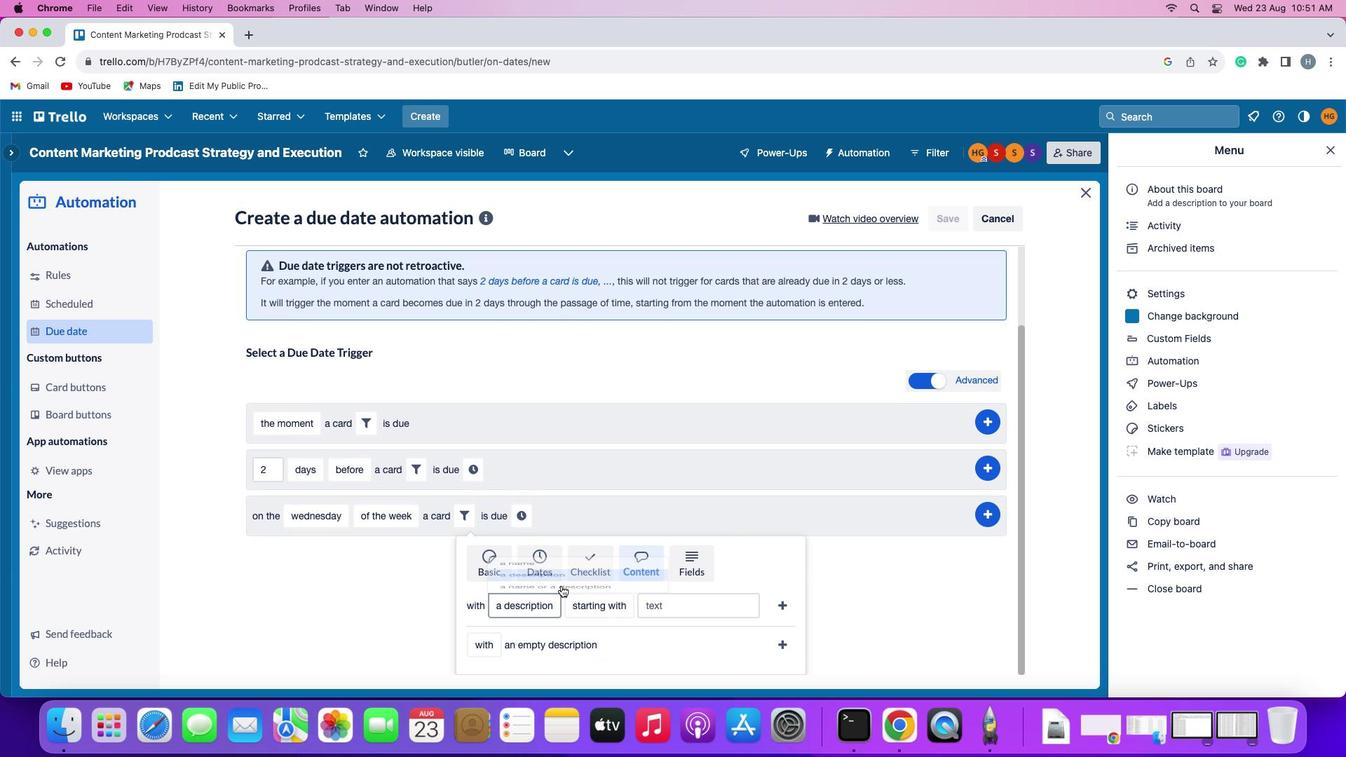 
Action: Mouse pressed left at (539, 555)
Screenshot: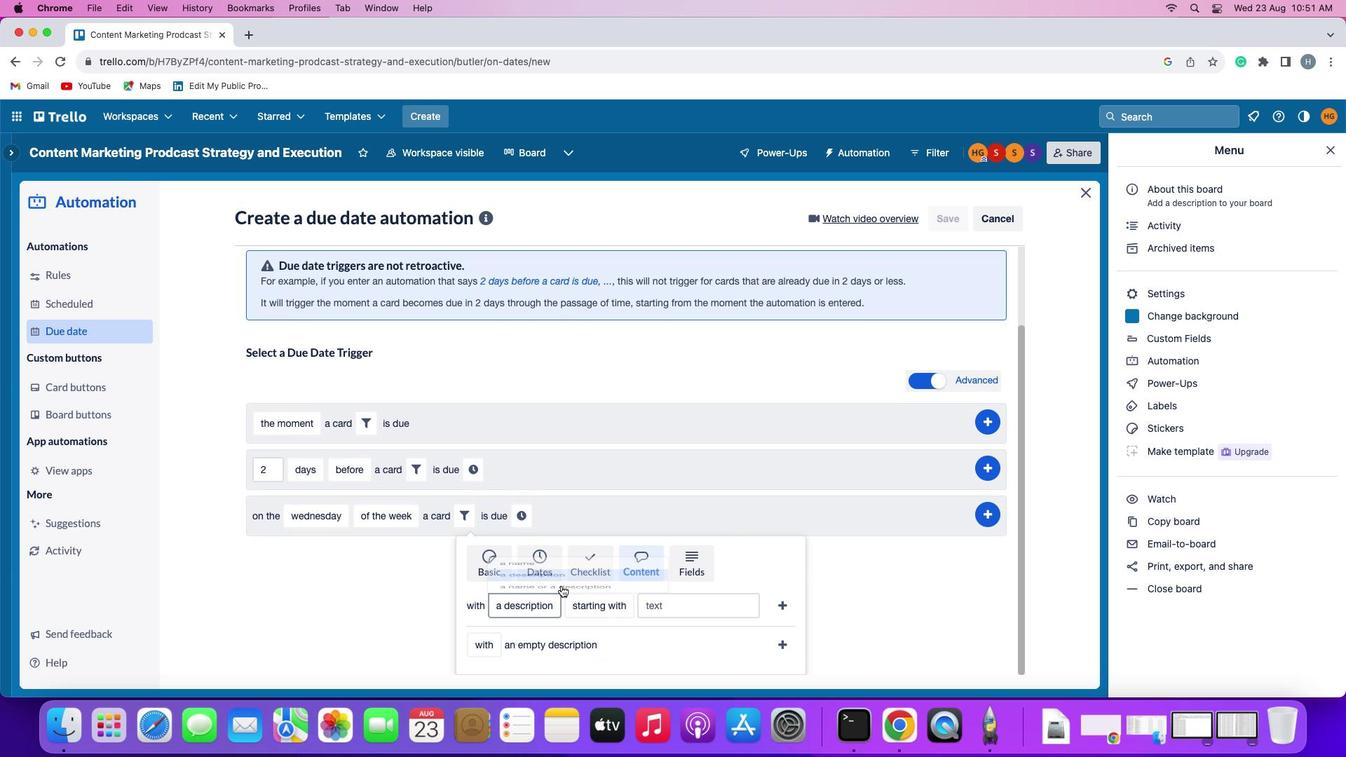 
Action: Mouse moved to (586, 610)
Screenshot: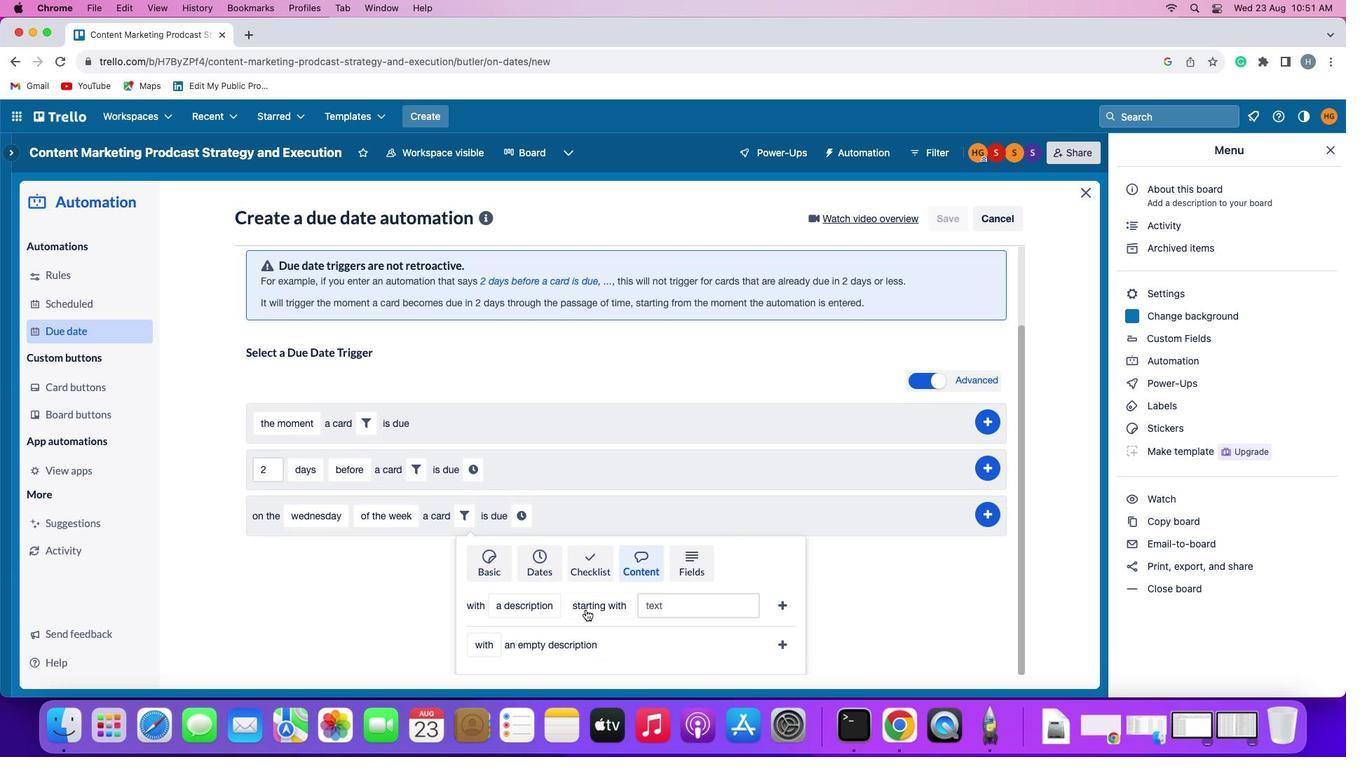 
Action: Mouse pressed left at (586, 610)
Screenshot: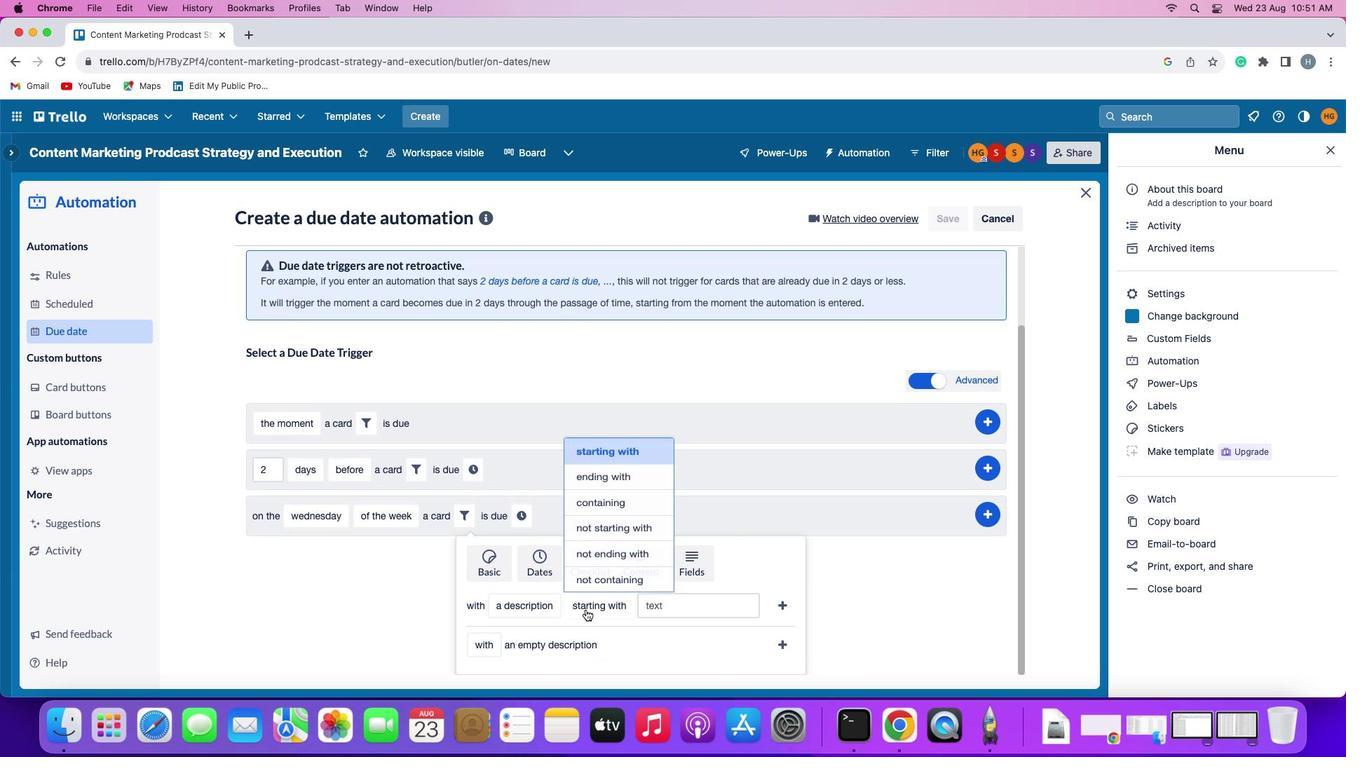 
Action: Mouse moved to (610, 526)
Screenshot: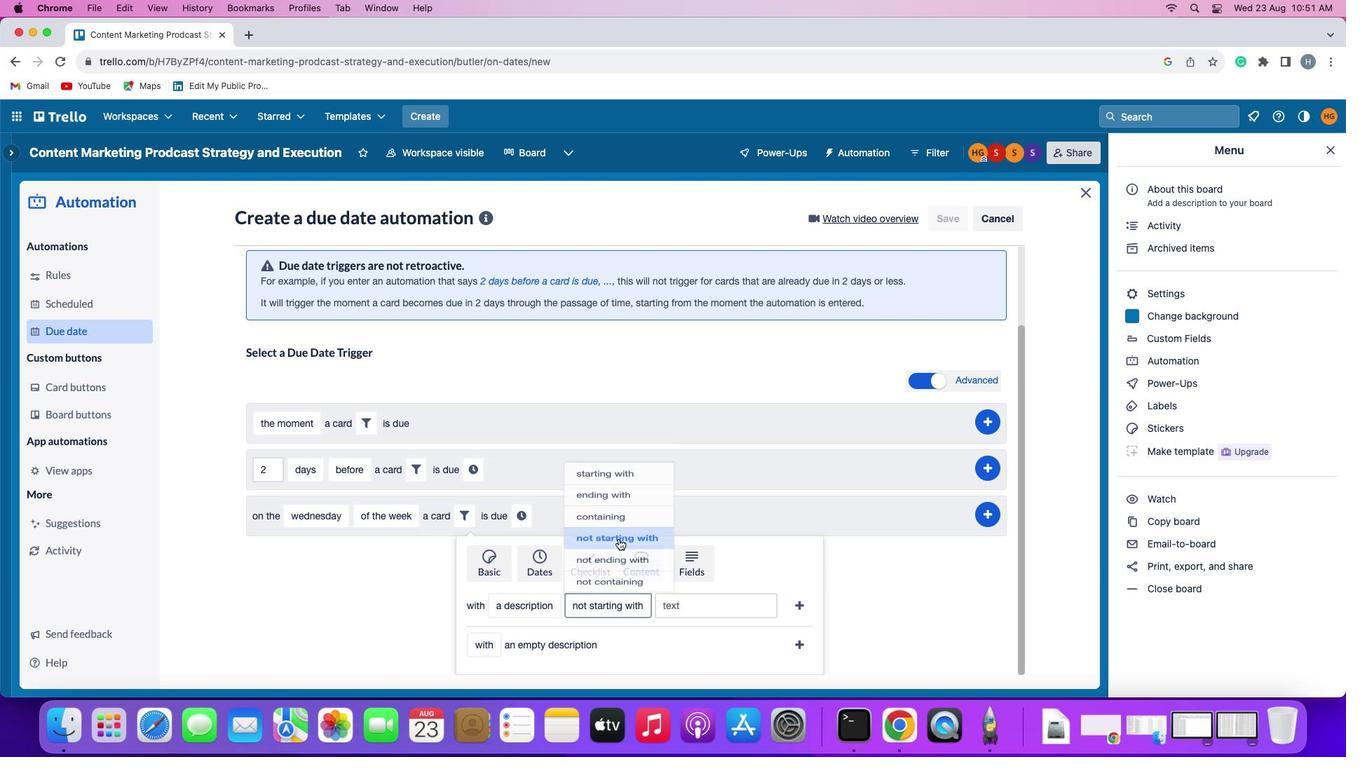 
Action: Mouse pressed left at (610, 526)
Screenshot: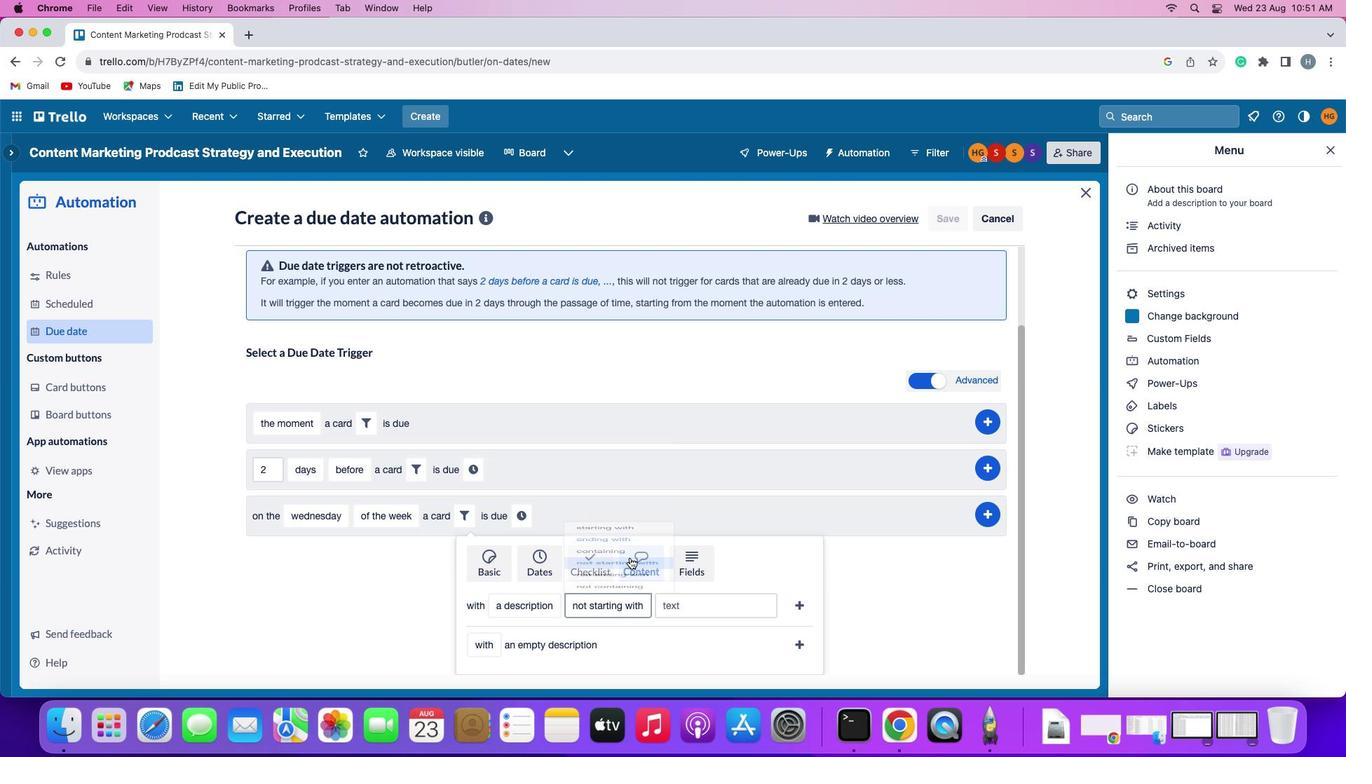 
Action: Mouse moved to (676, 601)
Screenshot: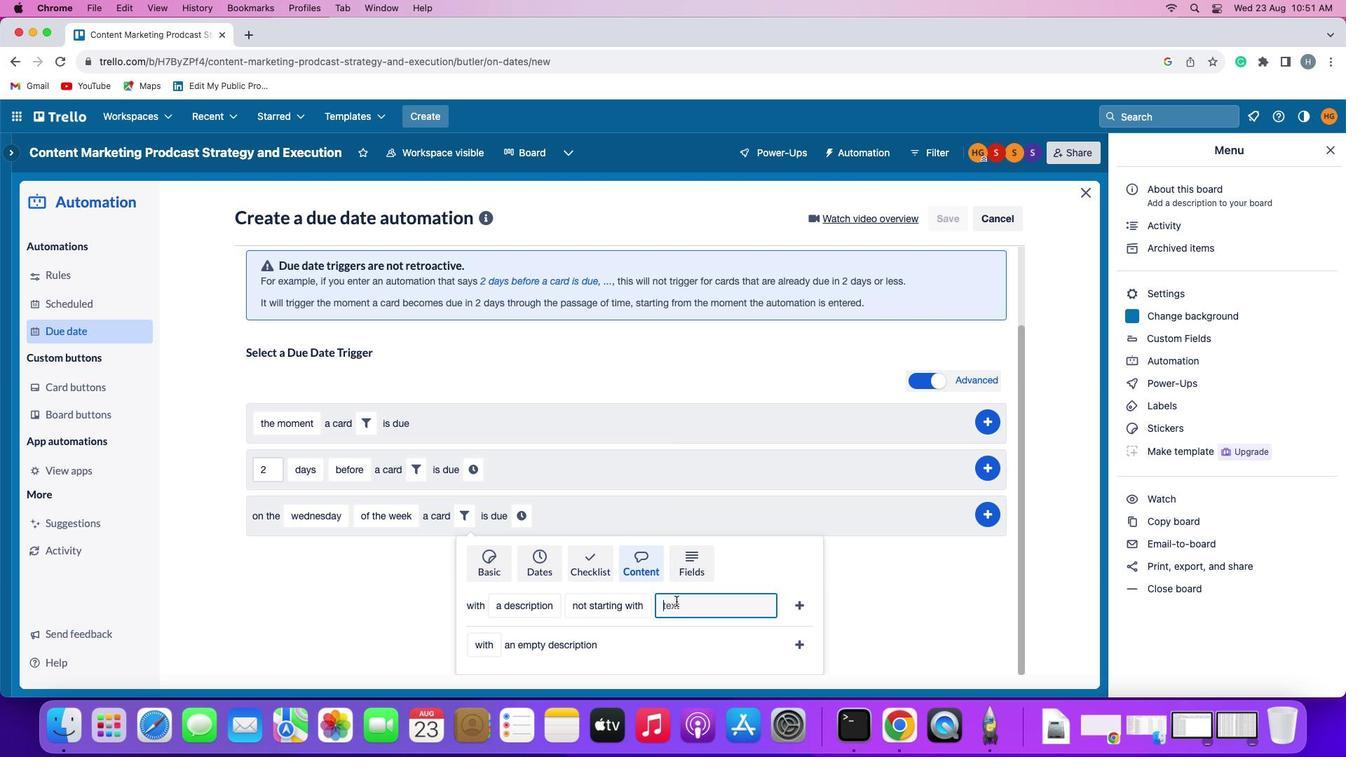 
Action: Mouse pressed left at (676, 601)
Screenshot: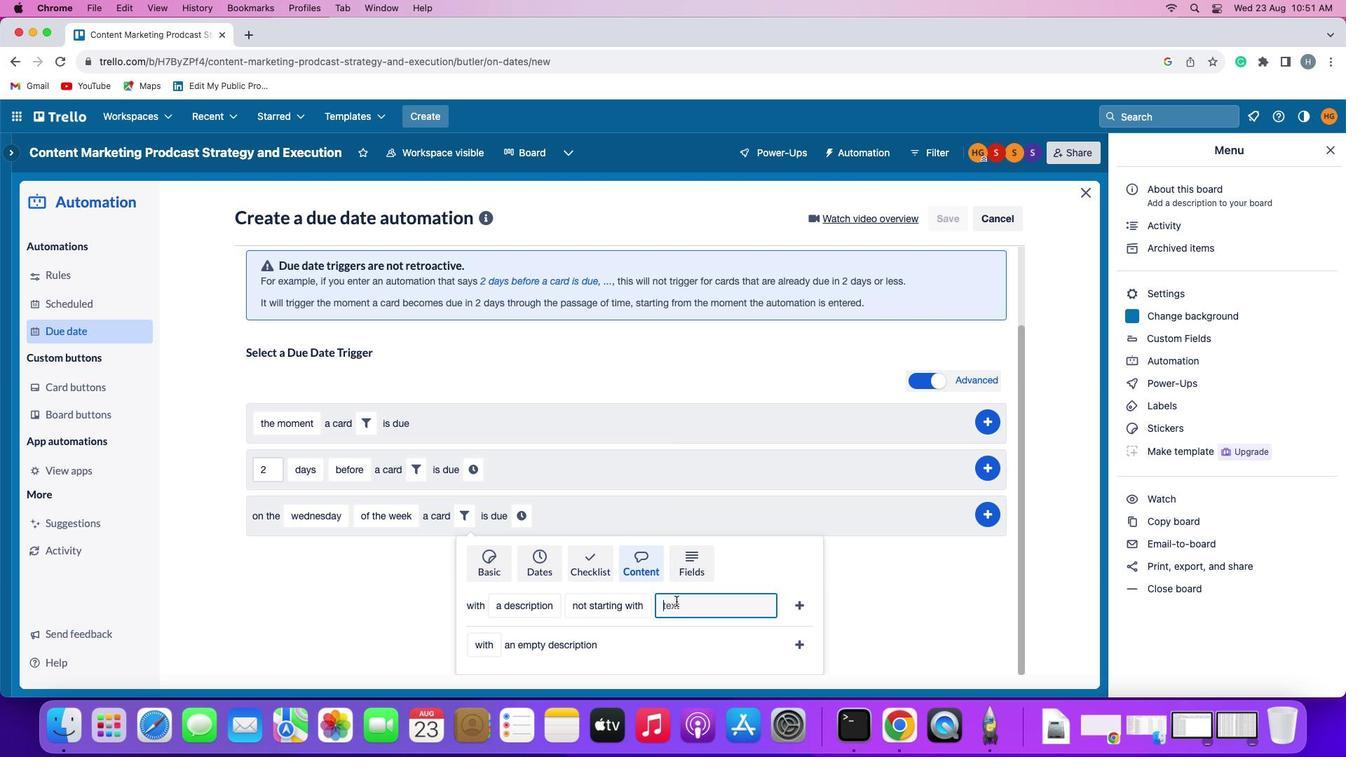 
Action: Key pressed 'r''e''s'
Screenshot: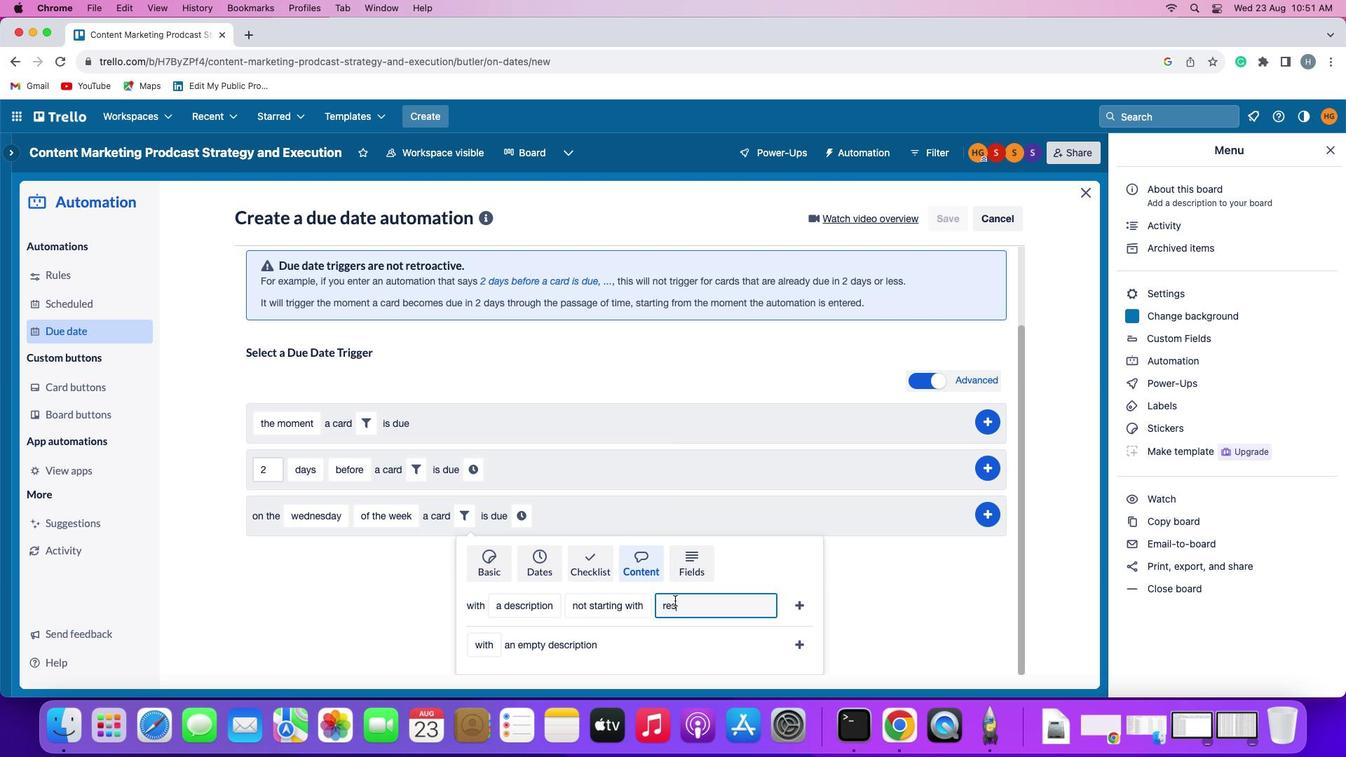 
Action: Mouse moved to (674, 599)
Screenshot: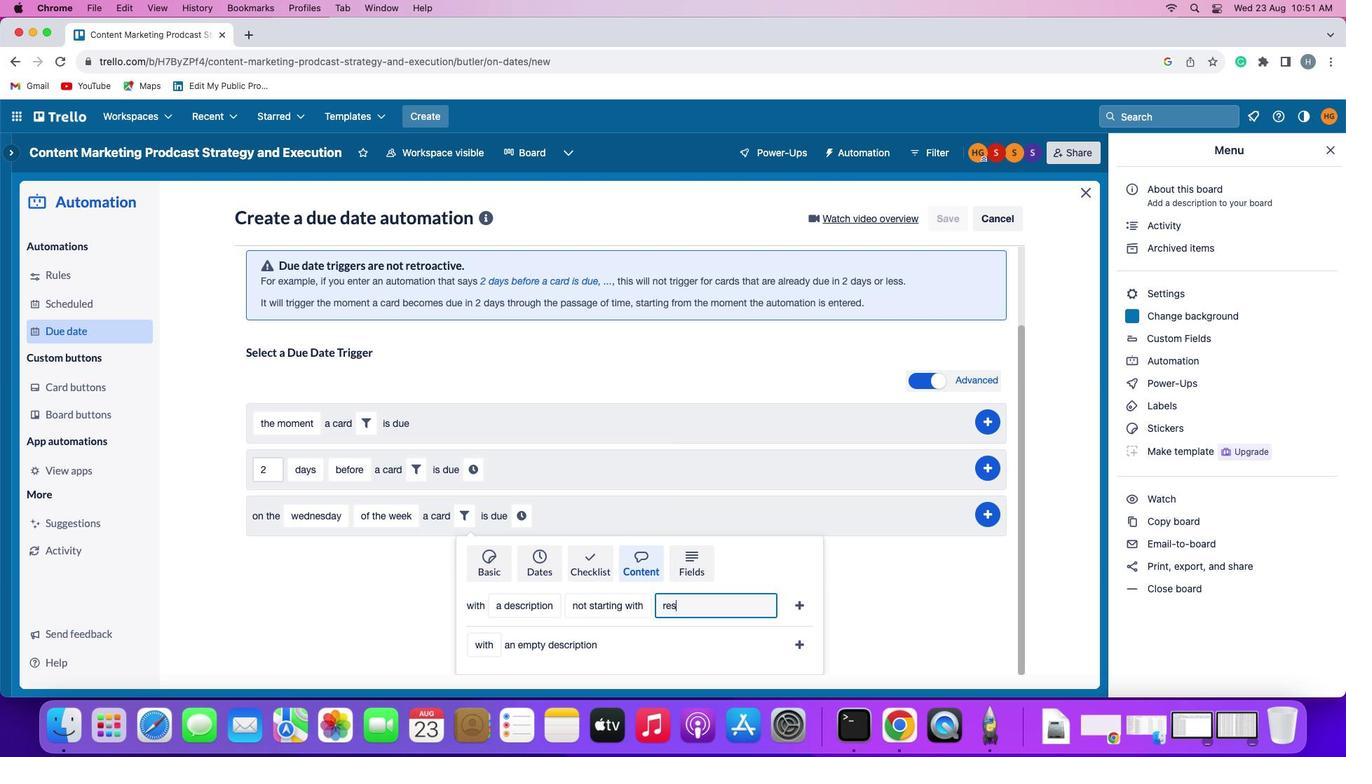 
Action: Key pressed 'u''m'
Screenshot: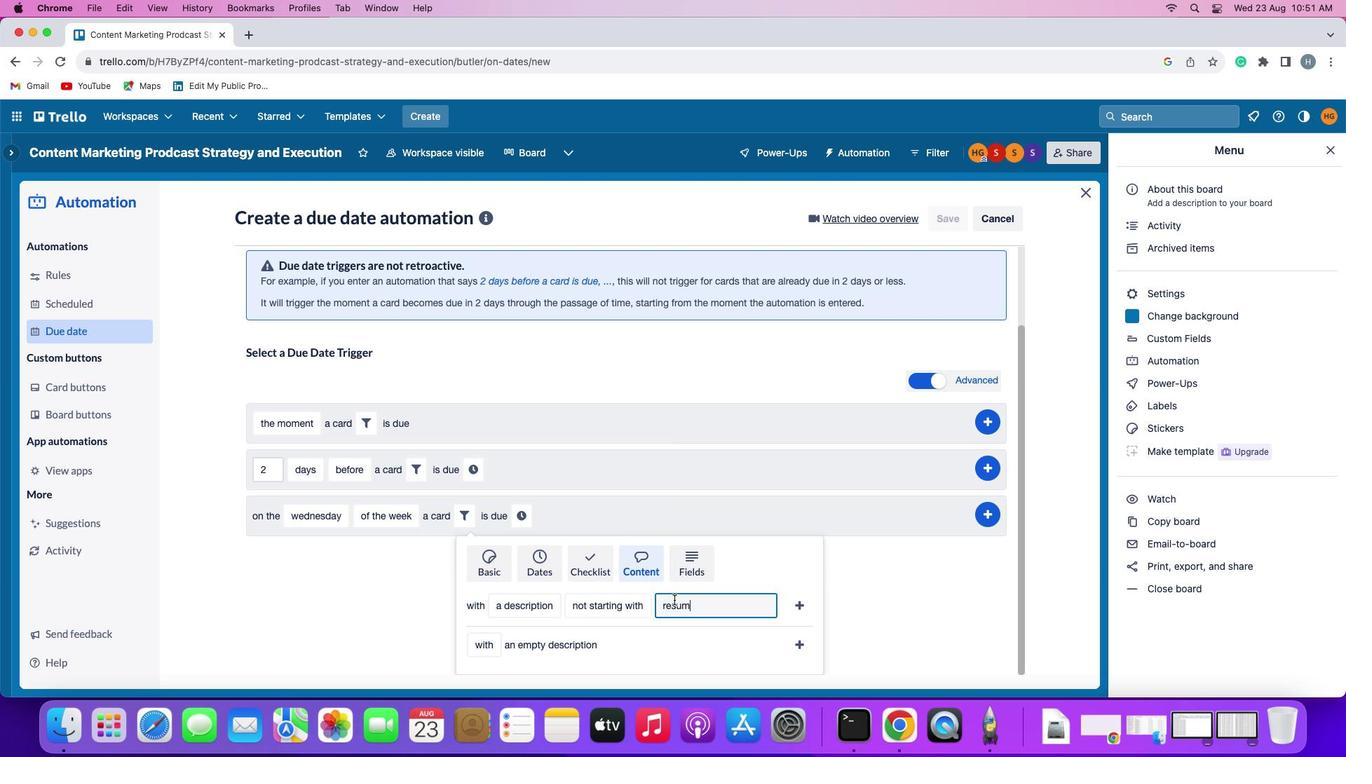 
Action: Mouse moved to (674, 599)
Screenshot: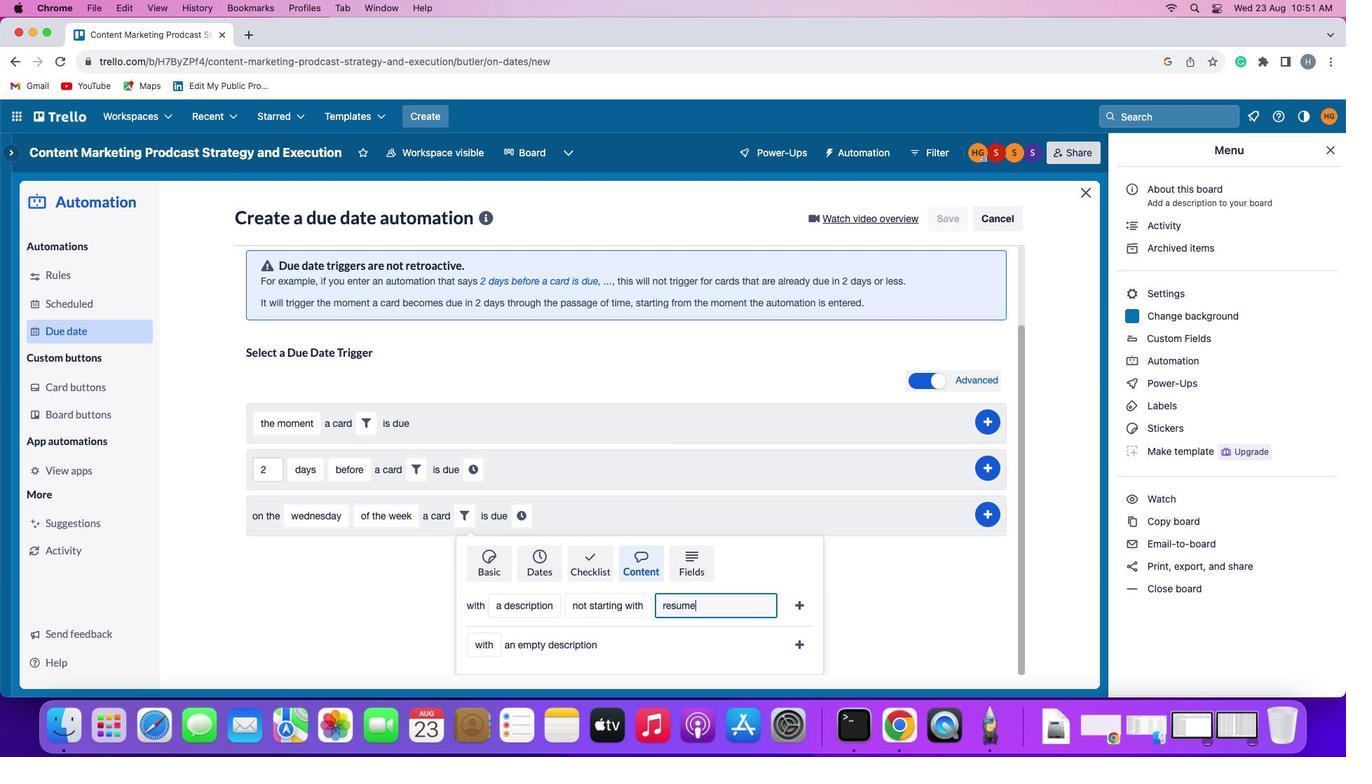 
Action: Key pressed 'e'
Screenshot: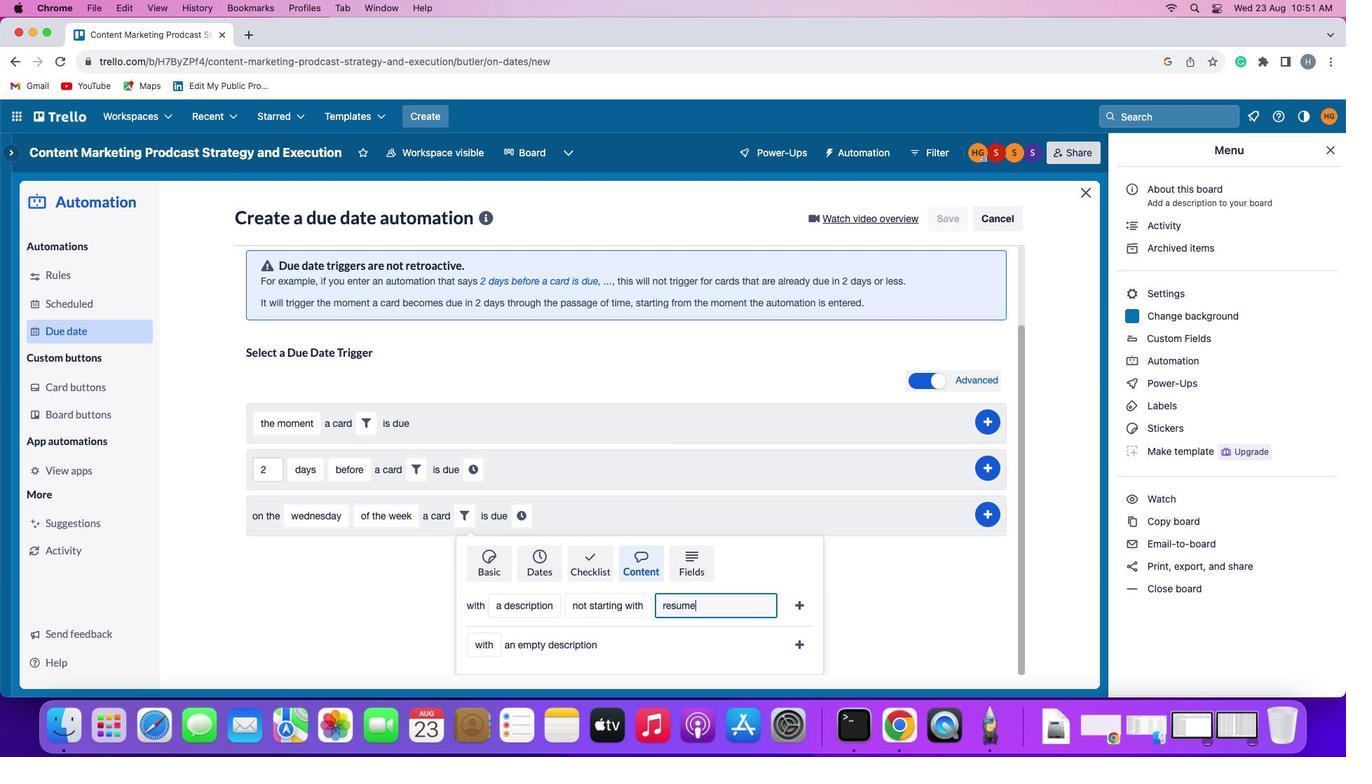
Action: Mouse moved to (803, 602)
Screenshot: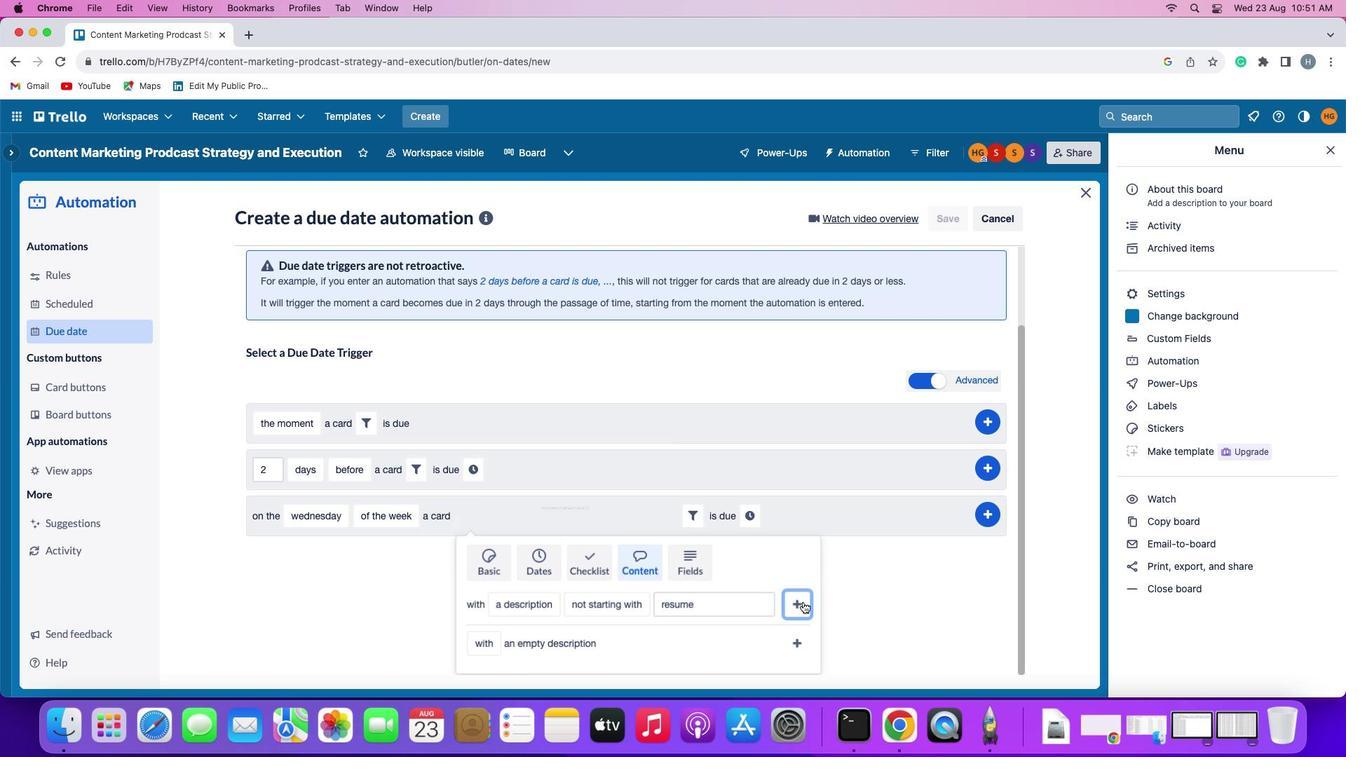 
Action: Mouse pressed left at (803, 602)
Screenshot: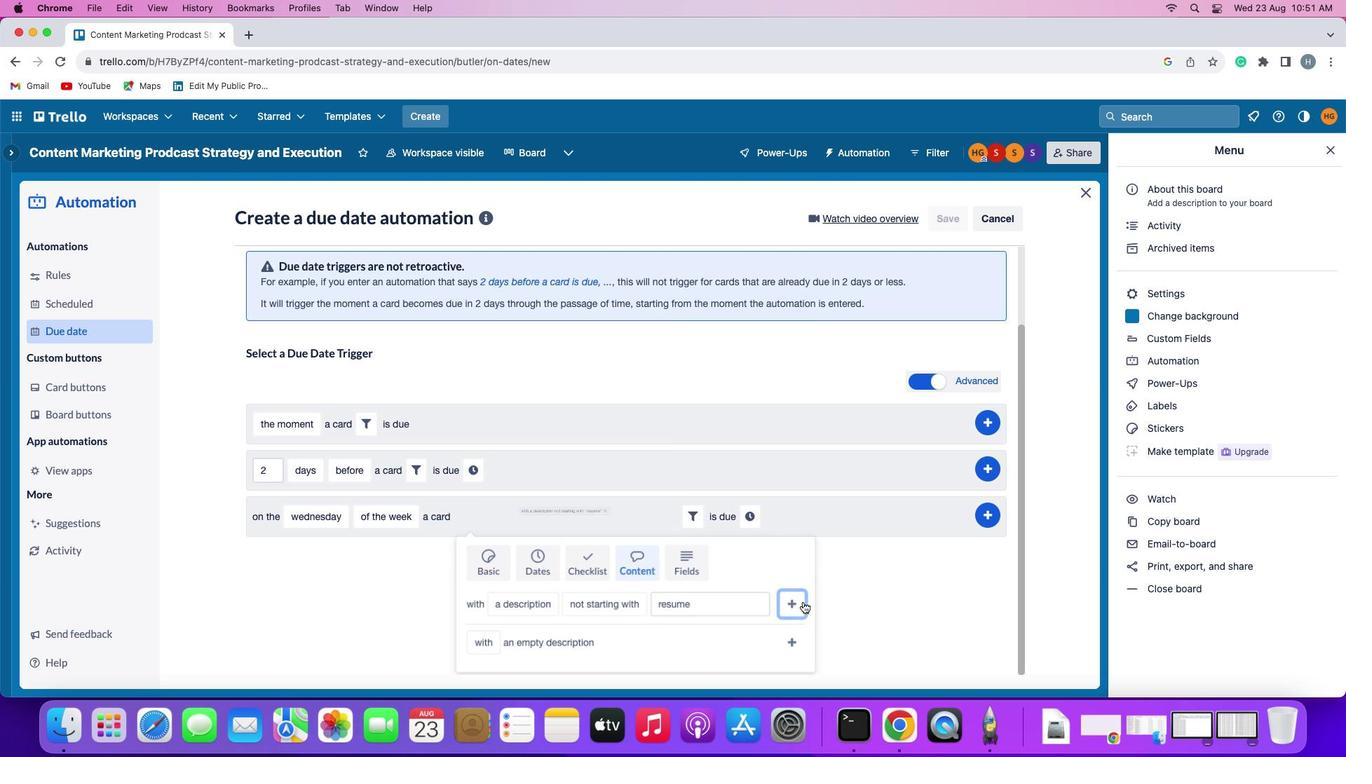 
Action: Mouse moved to (751, 602)
Screenshot: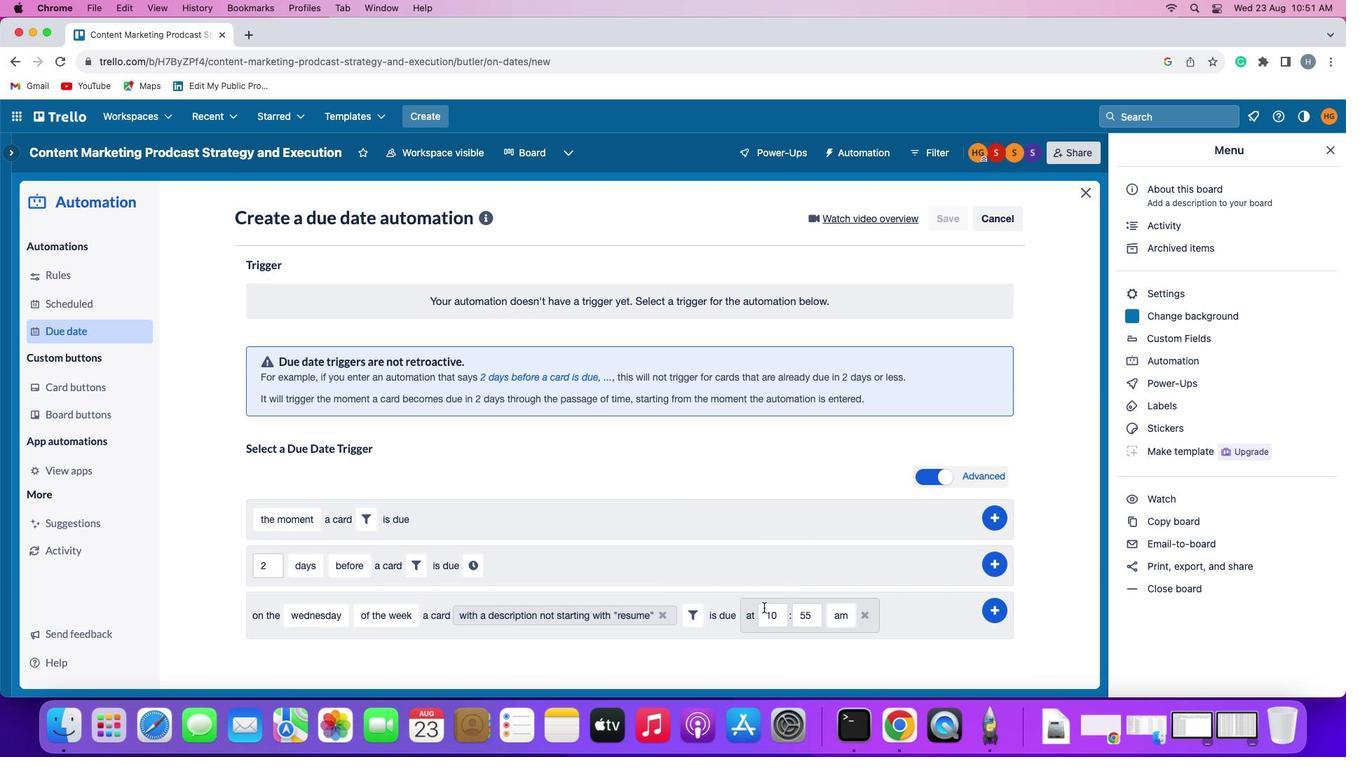 
Action: Mouse pressed left at (751, 602)
Screenshot: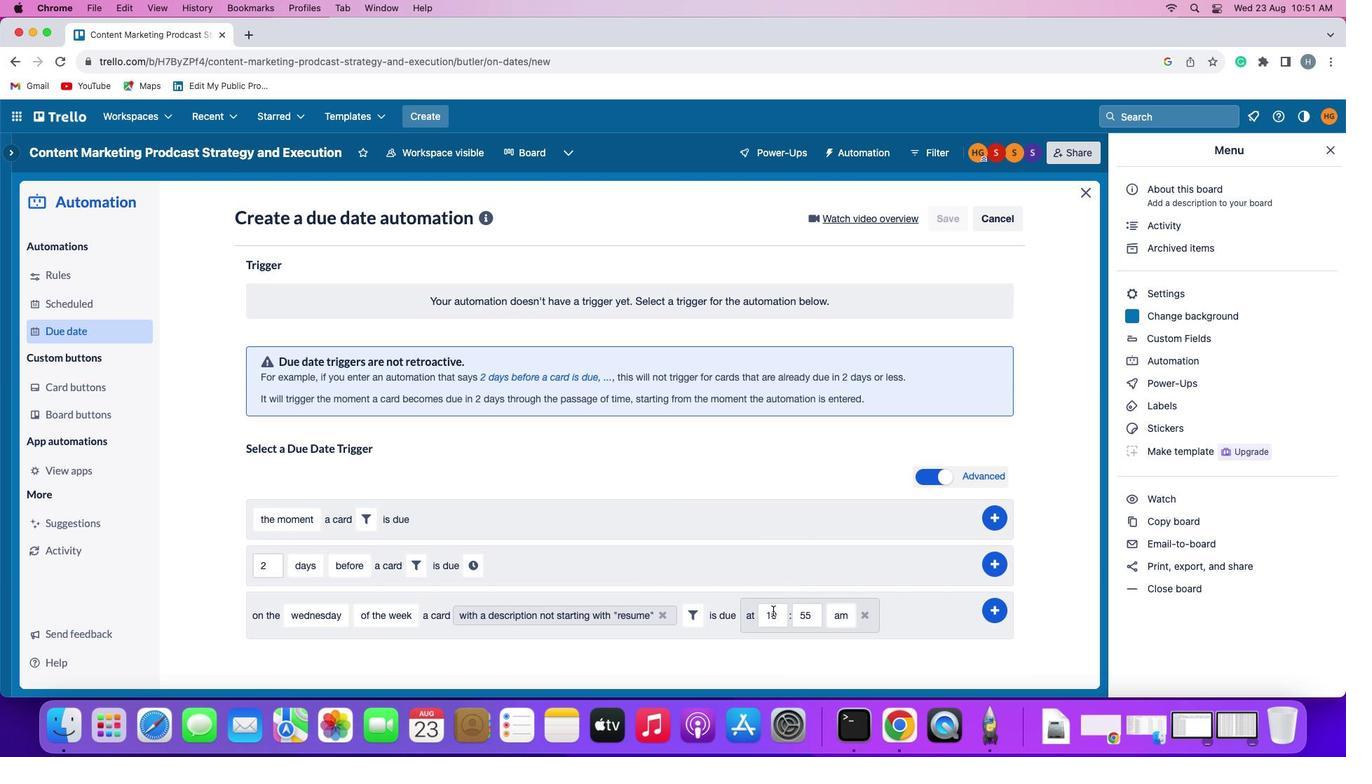 
Action: Mouse moved to (784, 612)
Screenshot: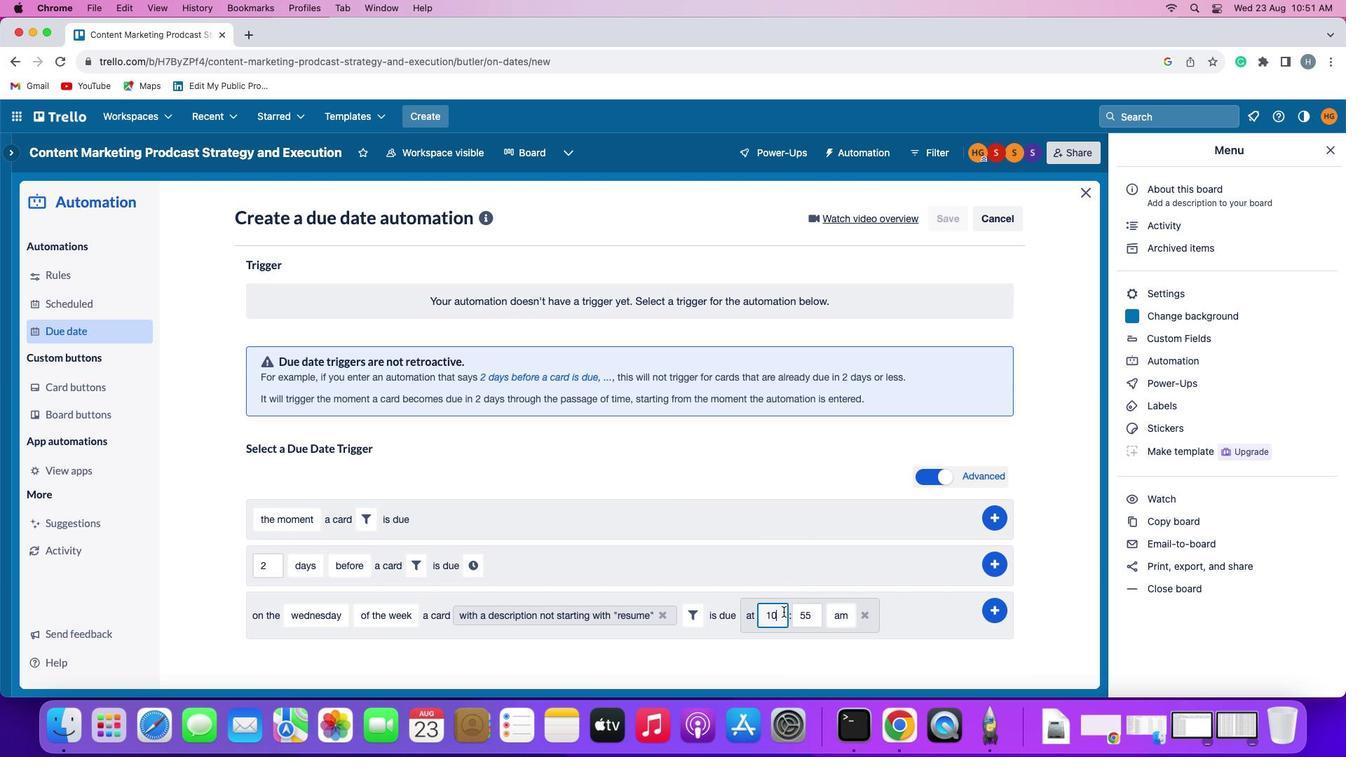 
Action: Mouse pressed left at (784, 612)
Screenshot: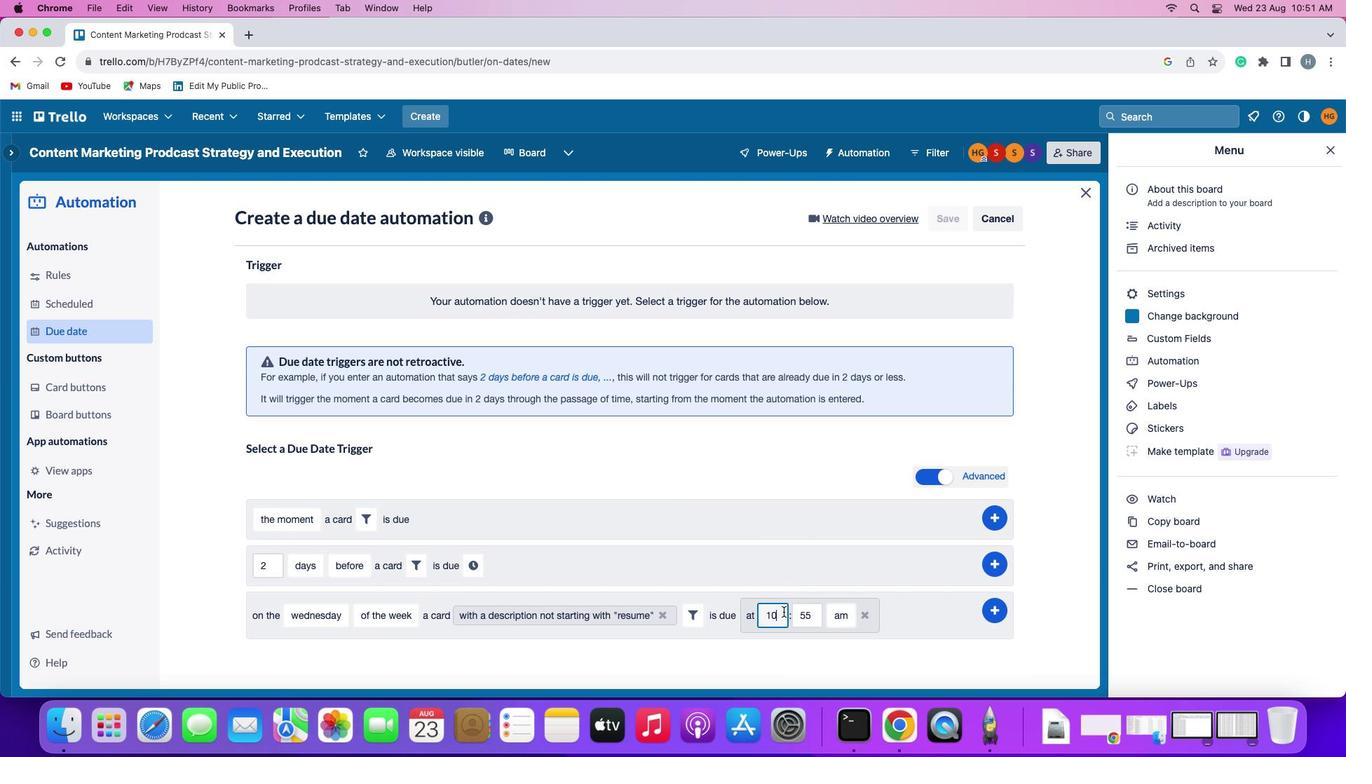 
Action: Key pressed Key.backspace'1'
Screenshot: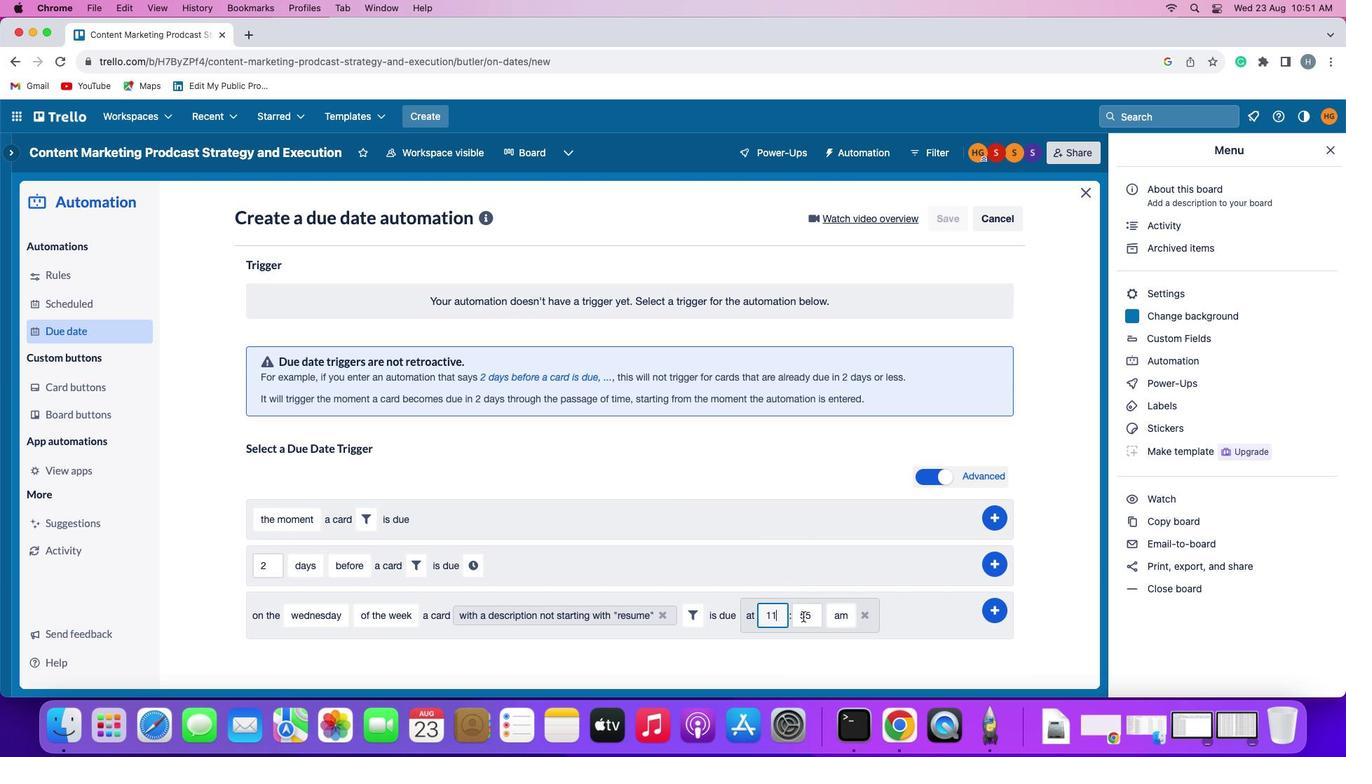 
Action: Mouse moved to (815, 614)
Screenshot: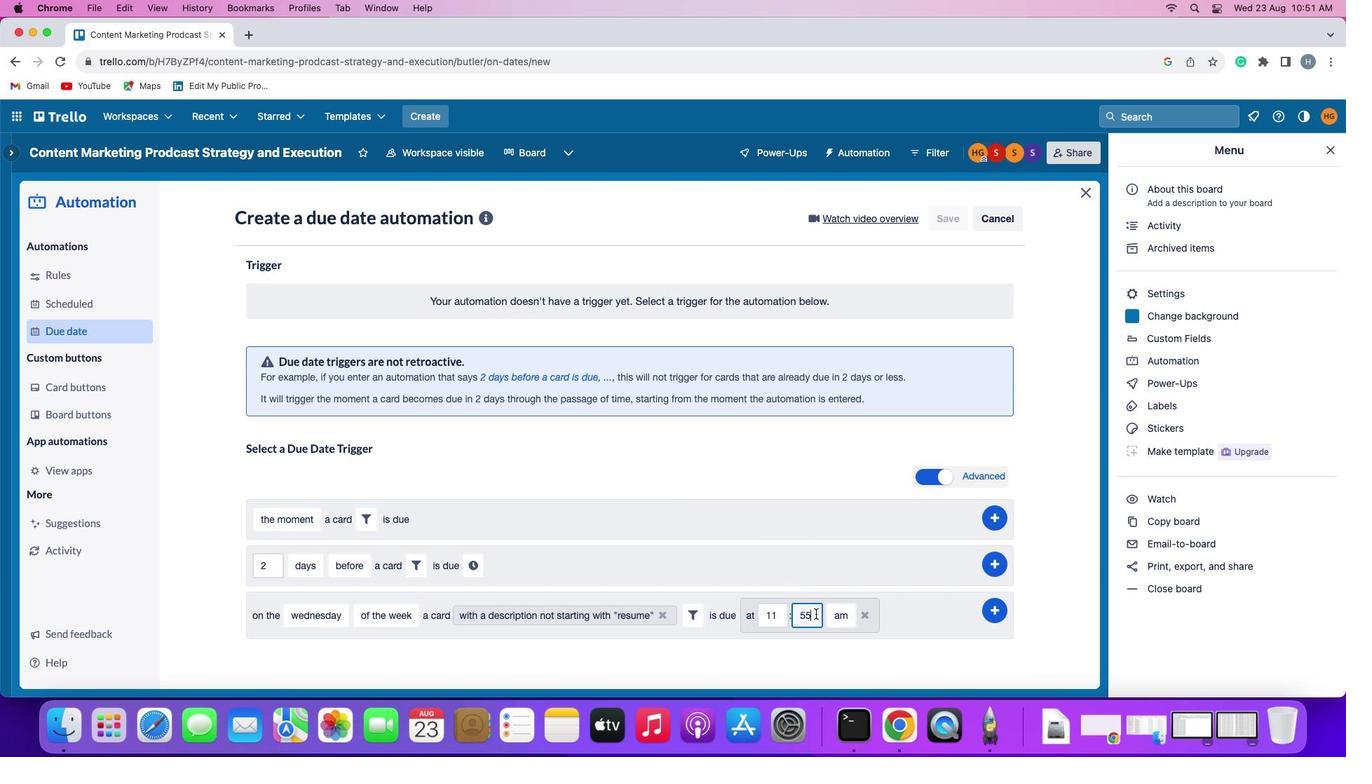 
Action: Mouse pressed left at (815, 614)
Screenshot: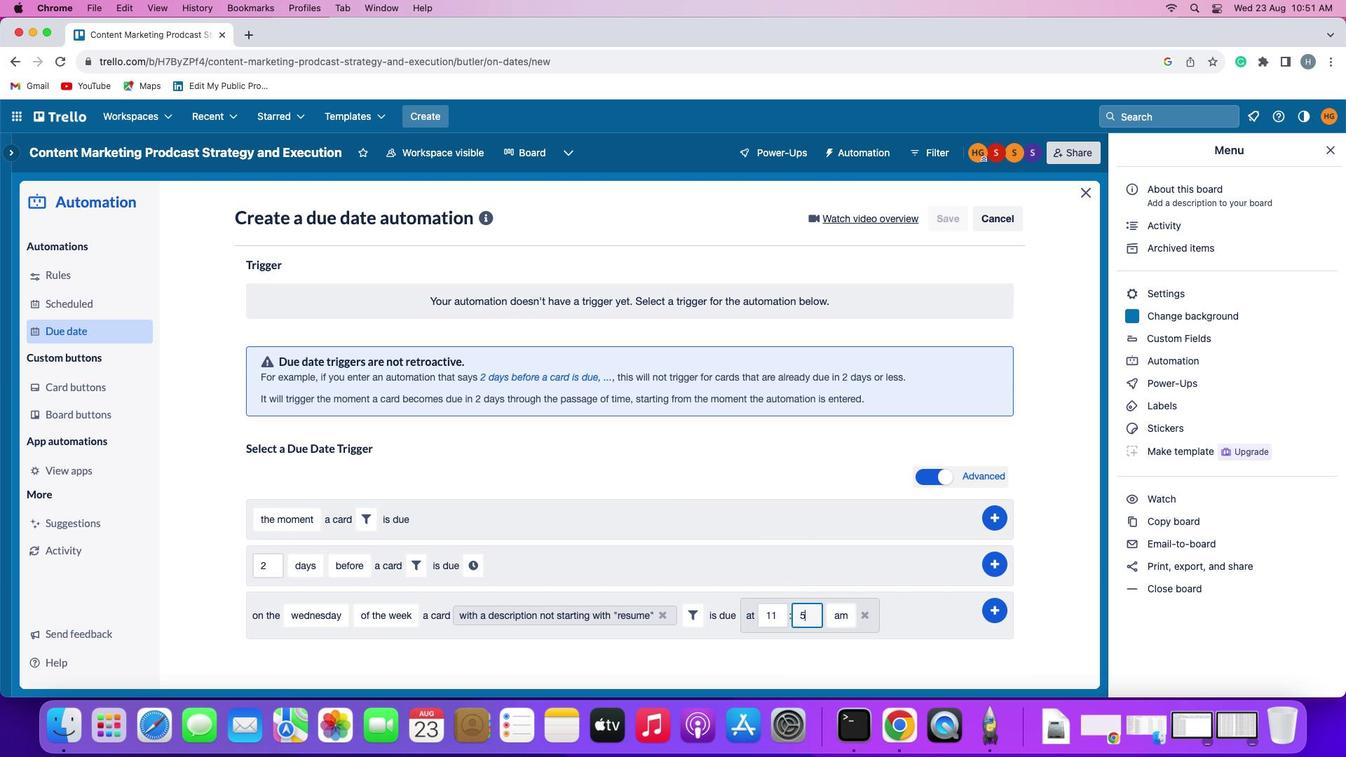 
Action: Key pressed Key.backspaceKey.backspace'0''0'
Screenshot: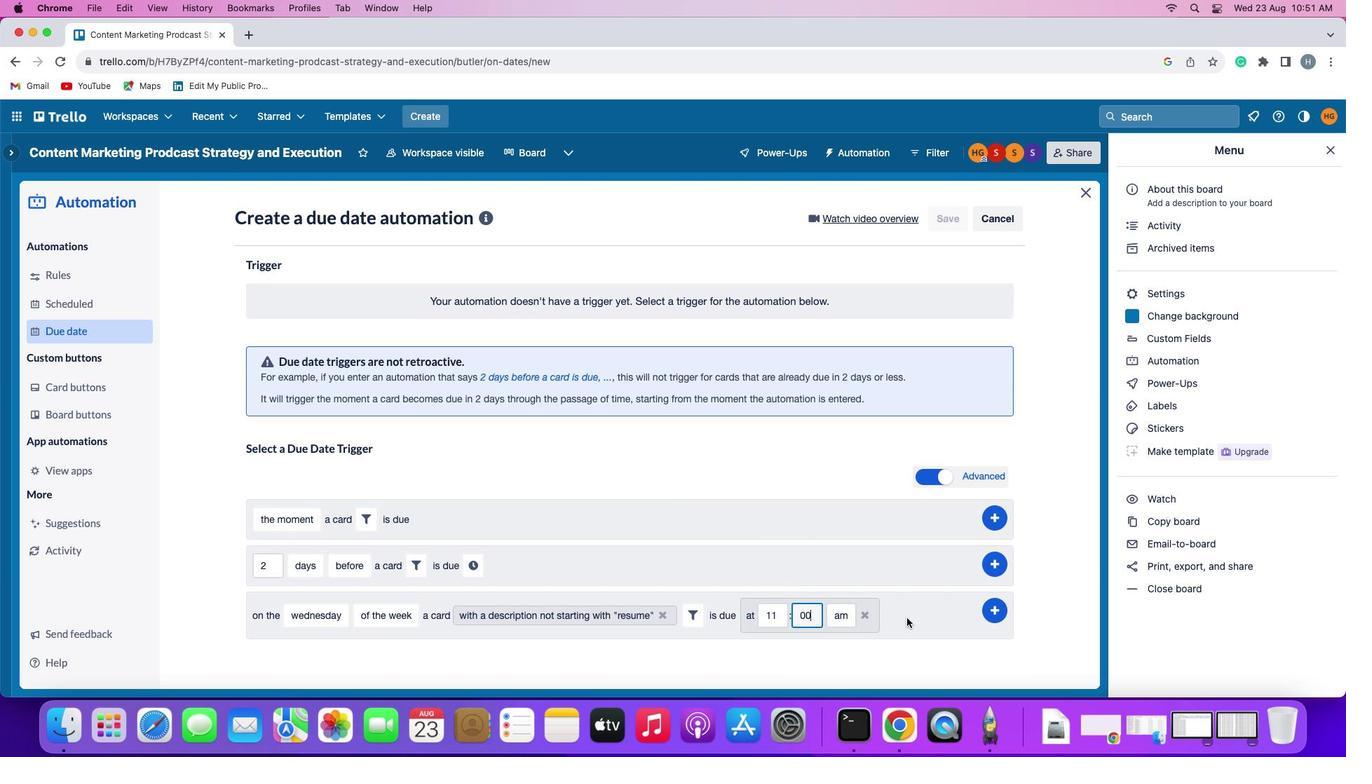 
Action: Mouse moved to (999, 610)
Screenshot: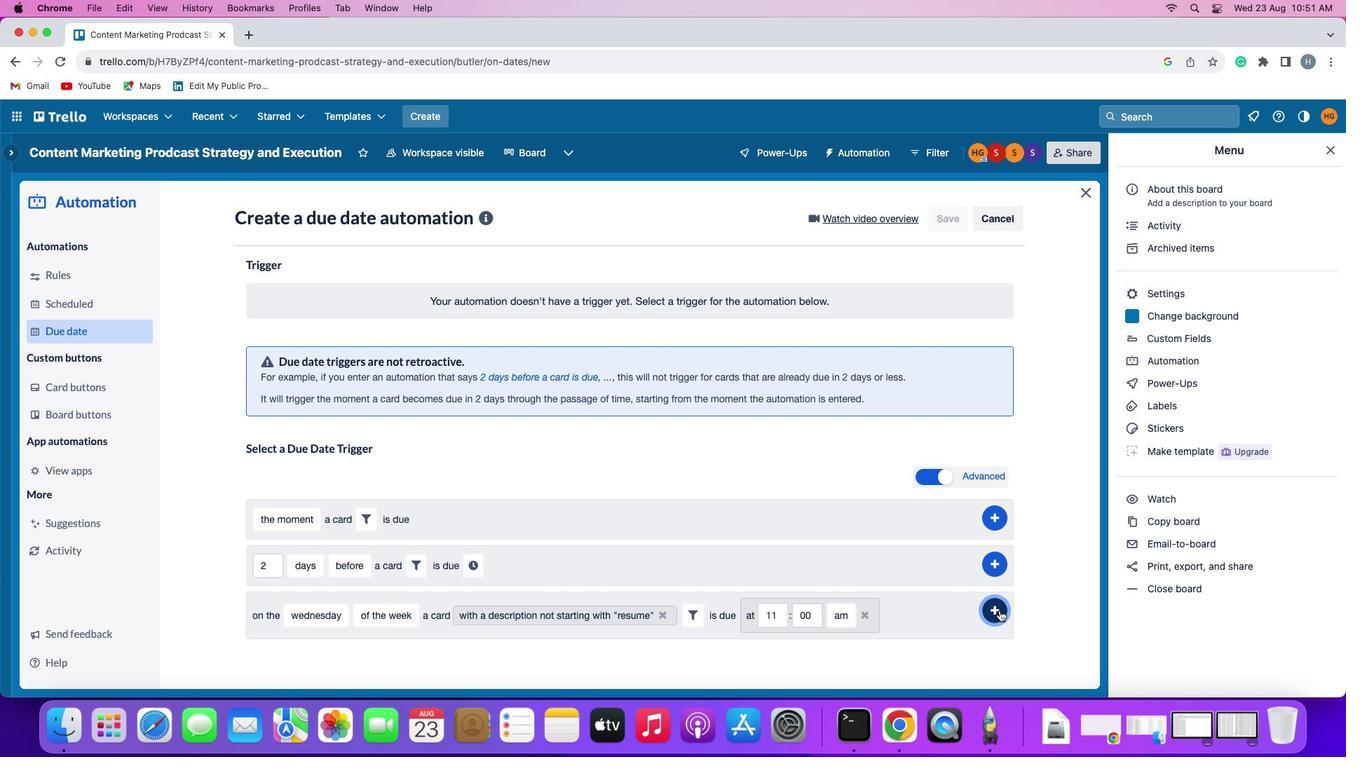 
Action: Mouse pressed left at (999, 610)
Screenshot: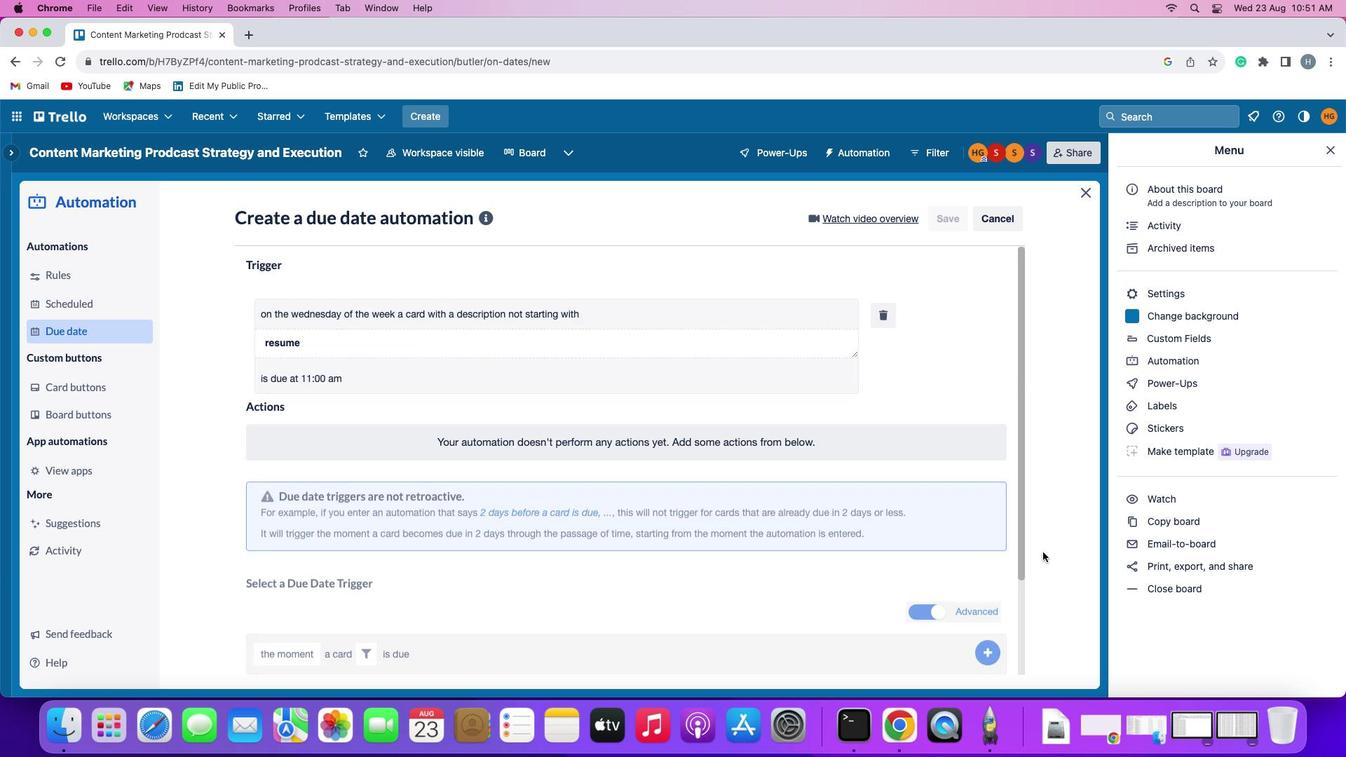 
Action: Mouse moved to (1051, 514)
Screenshot: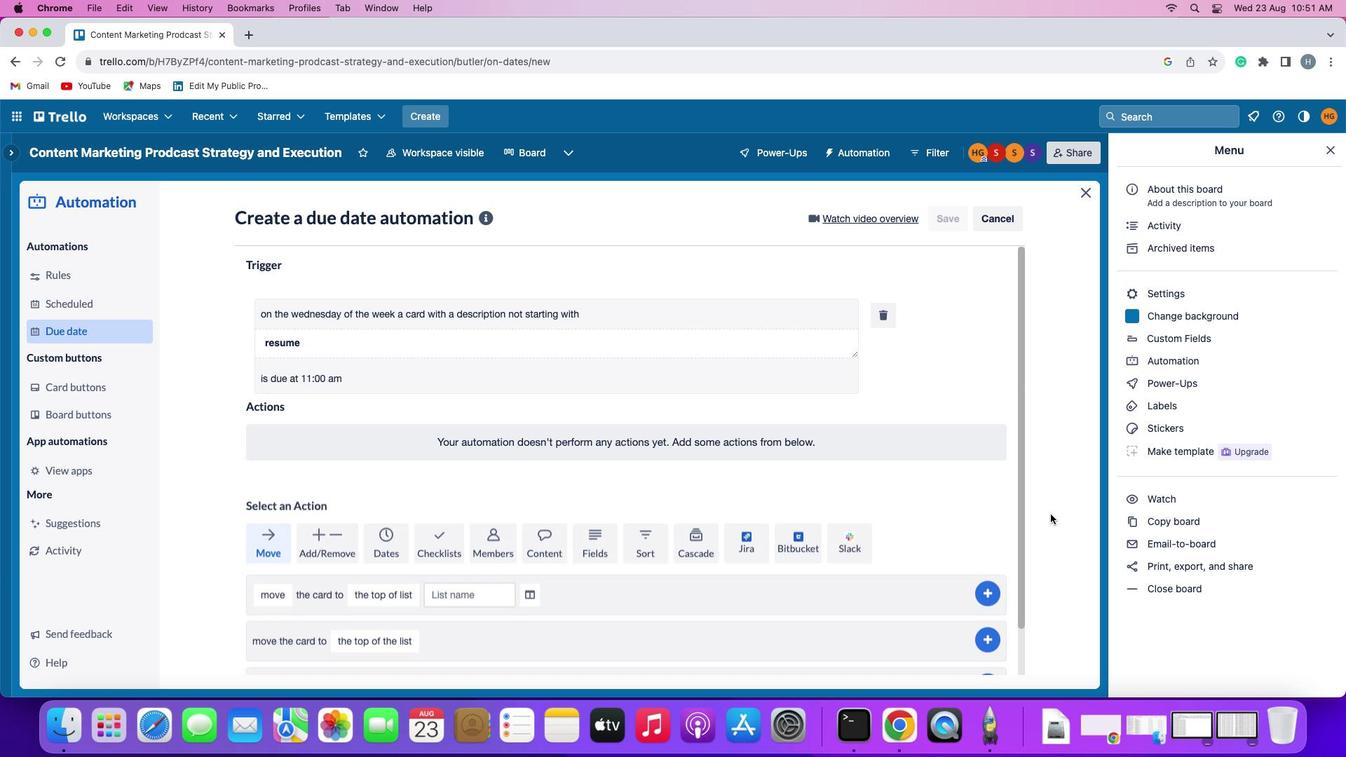 
